 Task: Open a blank worksheet and write heading  Dollar SenseAdd Dates in a column and its values below  '2023-05-01, 2023-05-05, 2023-05-10, 2023-05-15, 2023-05-20, 2023-05-25 & 2023-05-31. 'Add Descriptionsin next column and its values below  Monthly Salary, Grocery Shopping, Dining Out., Utility Bill, Transportation, Entertainment & Miscellaneous. Add Amount in next column and its values below  $2,500, $100, $50, $150, $30, $50 & $20. Add Income/ Expensein next column and its values below  Income, Expenses, Expenses, Expenses, Expenses, Expenses & Expenses. Add Balance in next column and its values below  $2,500, $2,400, $2,350, $2,200, $2,170, $2,120 & $2,100. Save page Budget Analysis Log
Action: Key pressed <Key.shift>Dollar
Screenshot: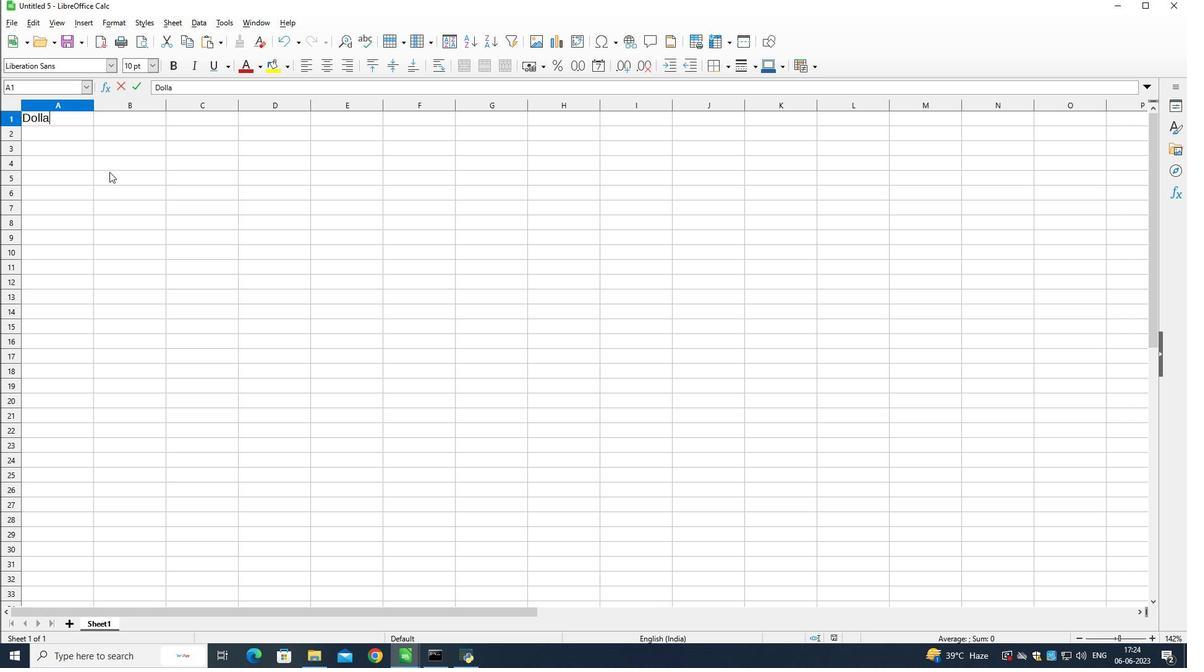 
Action: Mouse moved to (86, 130)
Screenshot: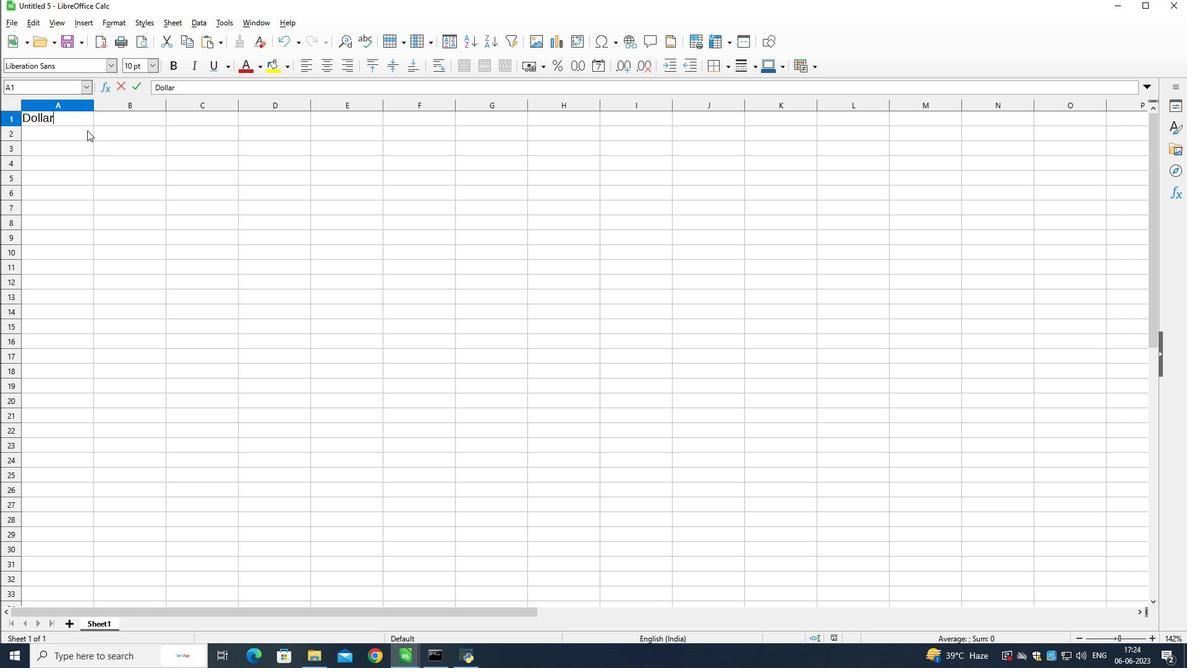 
Action: Mouse pressed left at (86, 130)
Screenshot: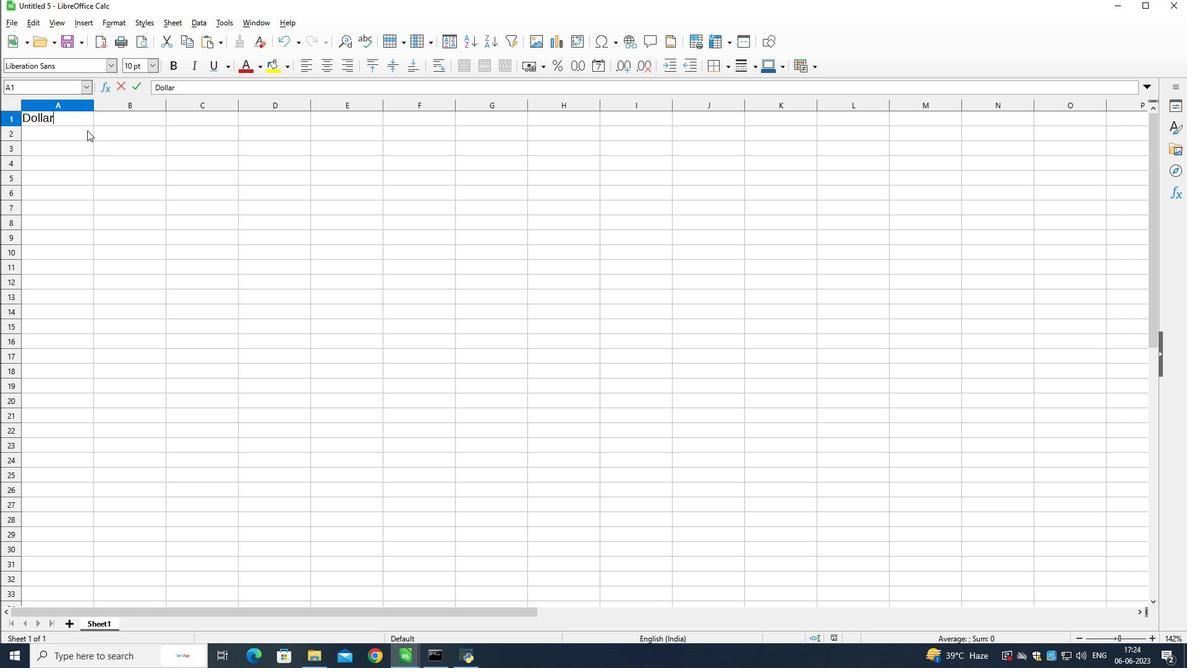 
Action: Mouse pressed right at (86, 130)
Screenshot: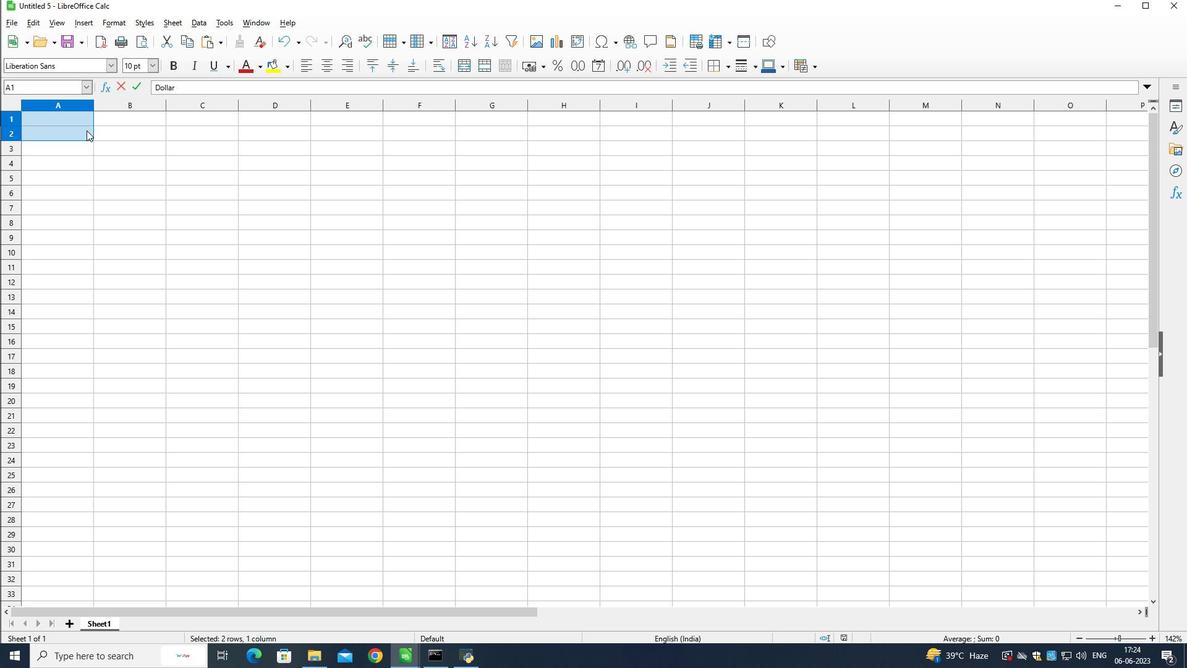 
Action: Mouse moved to (58, 163)
Screenshot: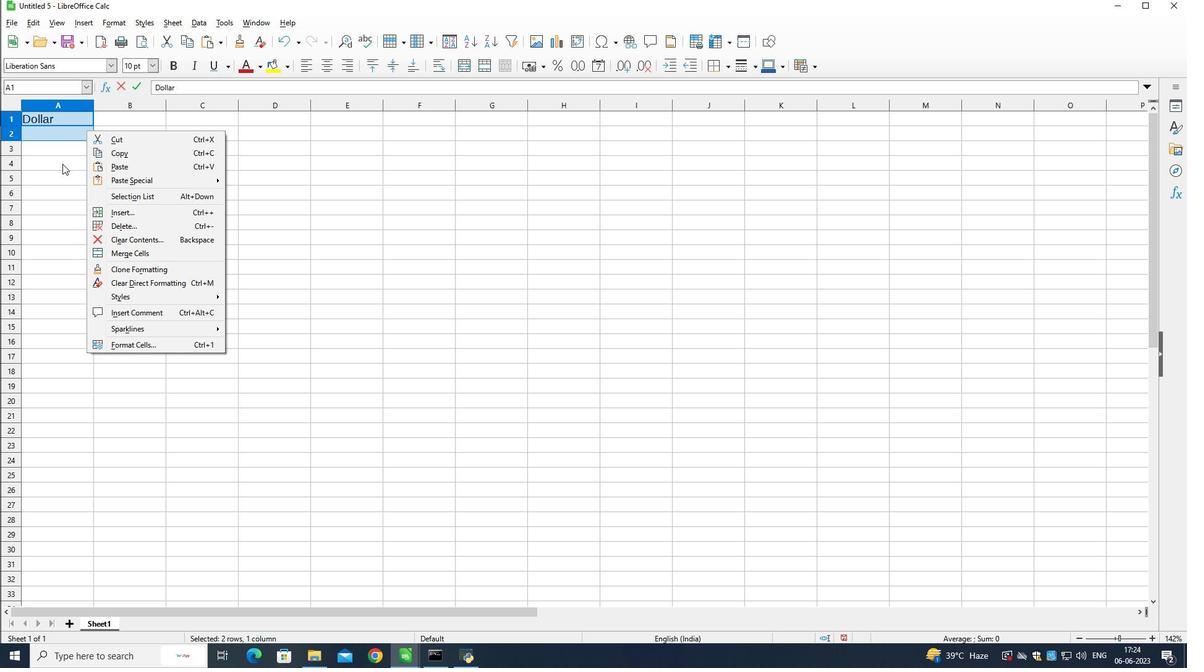 
Action: Mouse pressed right at (58, 163)
Screenshot: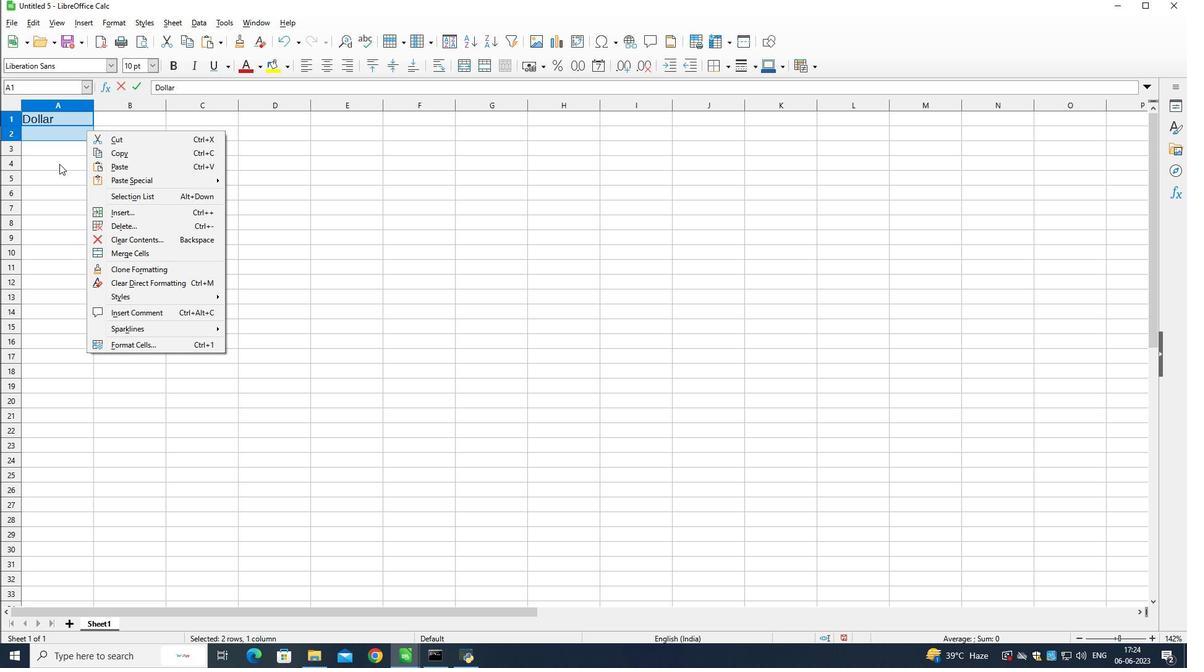 
Action: Mouse moved to (60, 163)
Screenshot: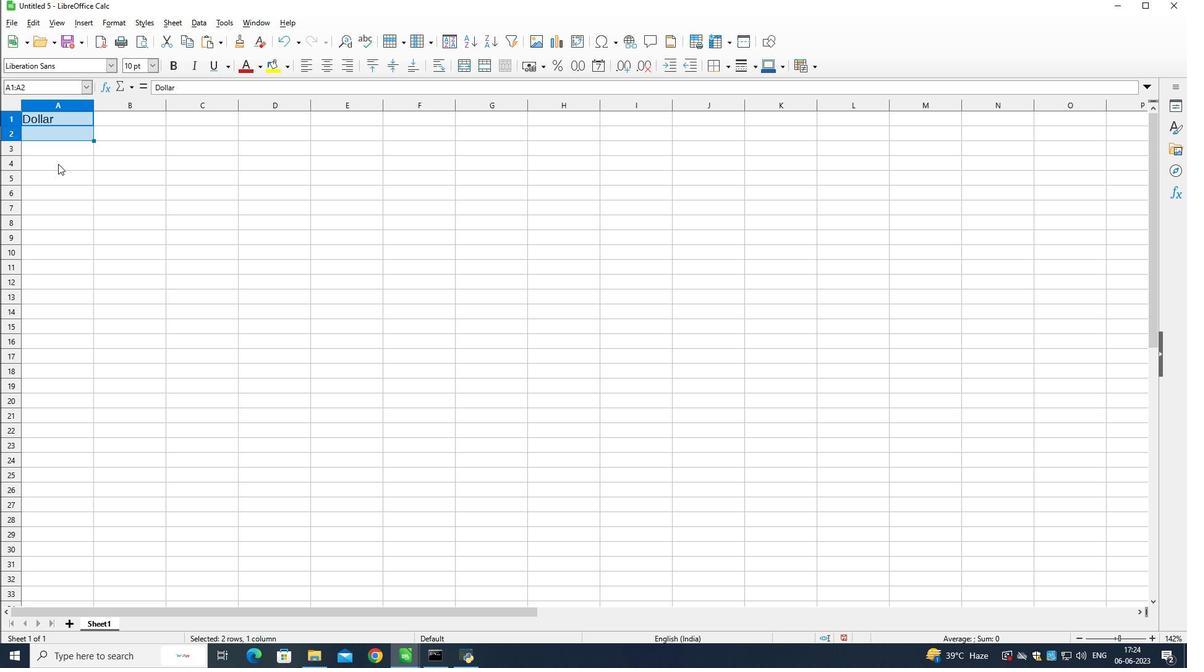 
Action: Mouse pressed left at (60, 163)
Screenshot: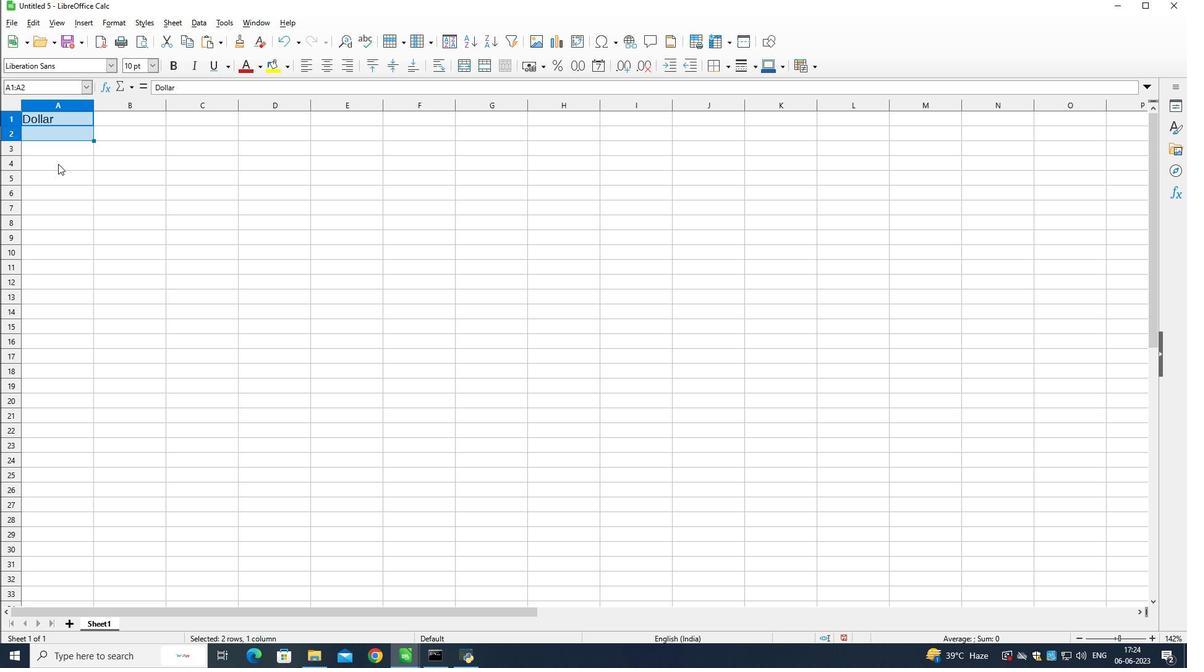 
Action: Mouse moved to (64, 138)
Screenshot: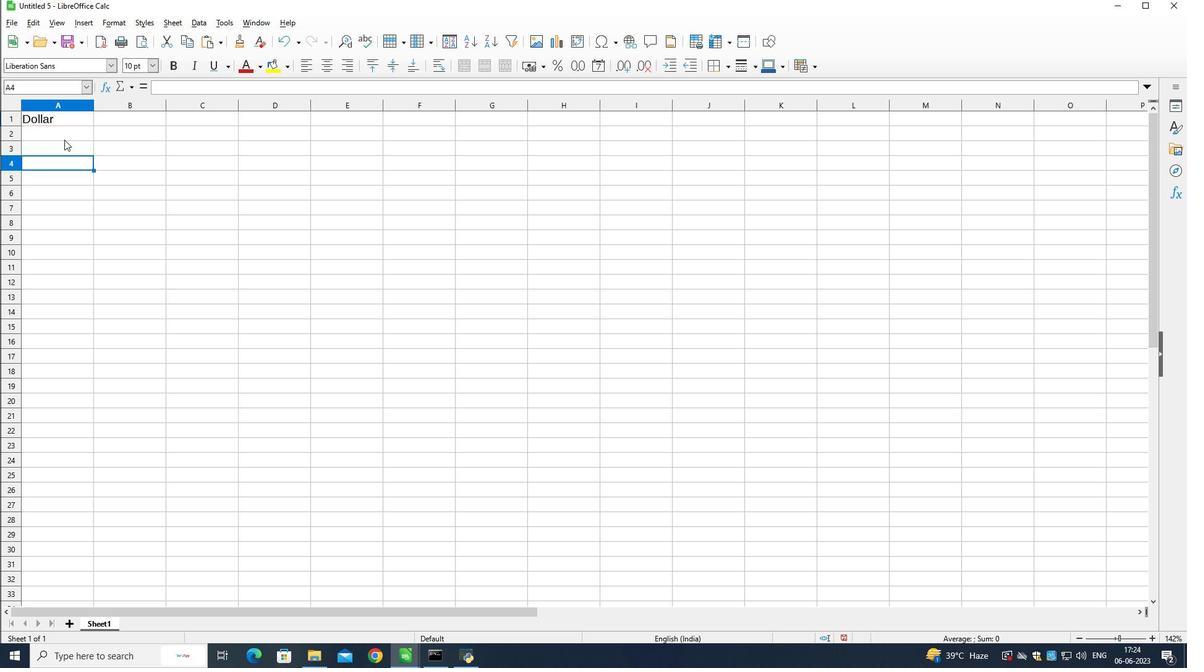 
Action: Mouse pressed left at (64, 138)
Screenshot: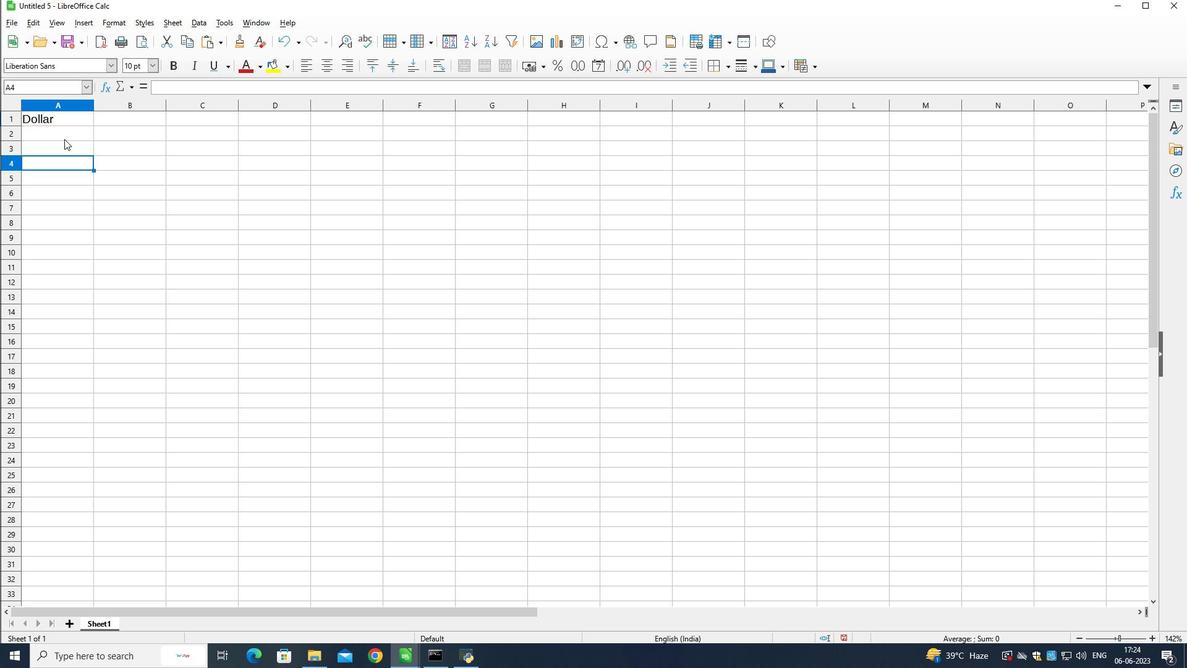 
Action: Mouse moved to (74, 115)
Screenshot: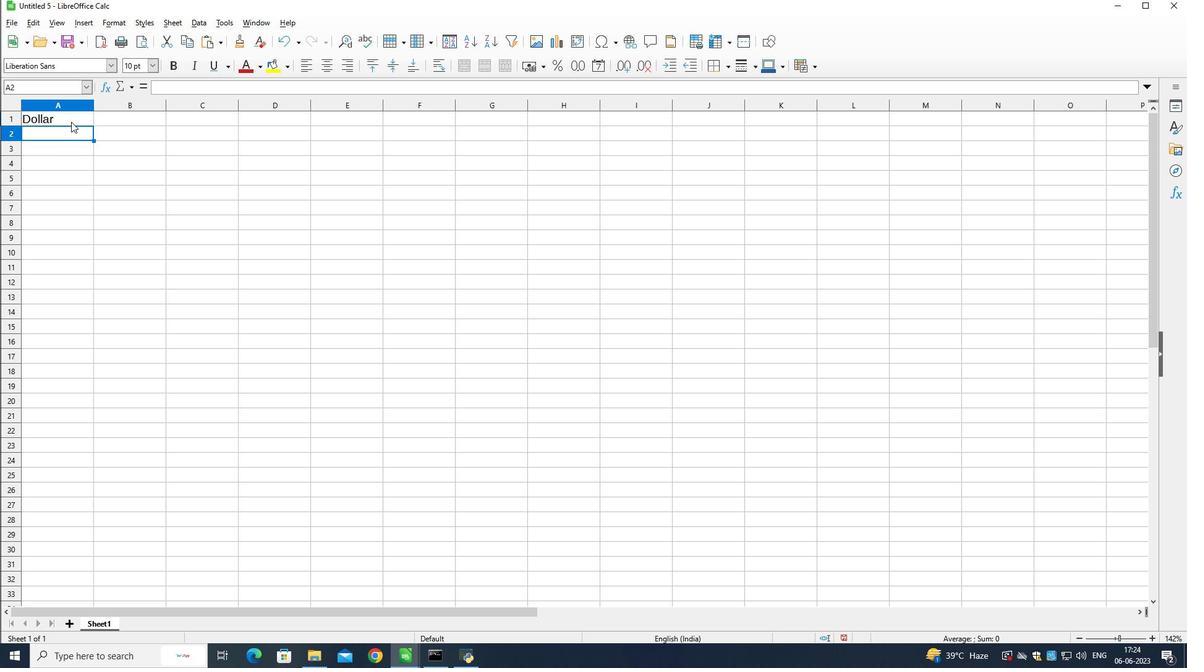 
Action: Mouse pressed left at (74, 115)
Screenshot: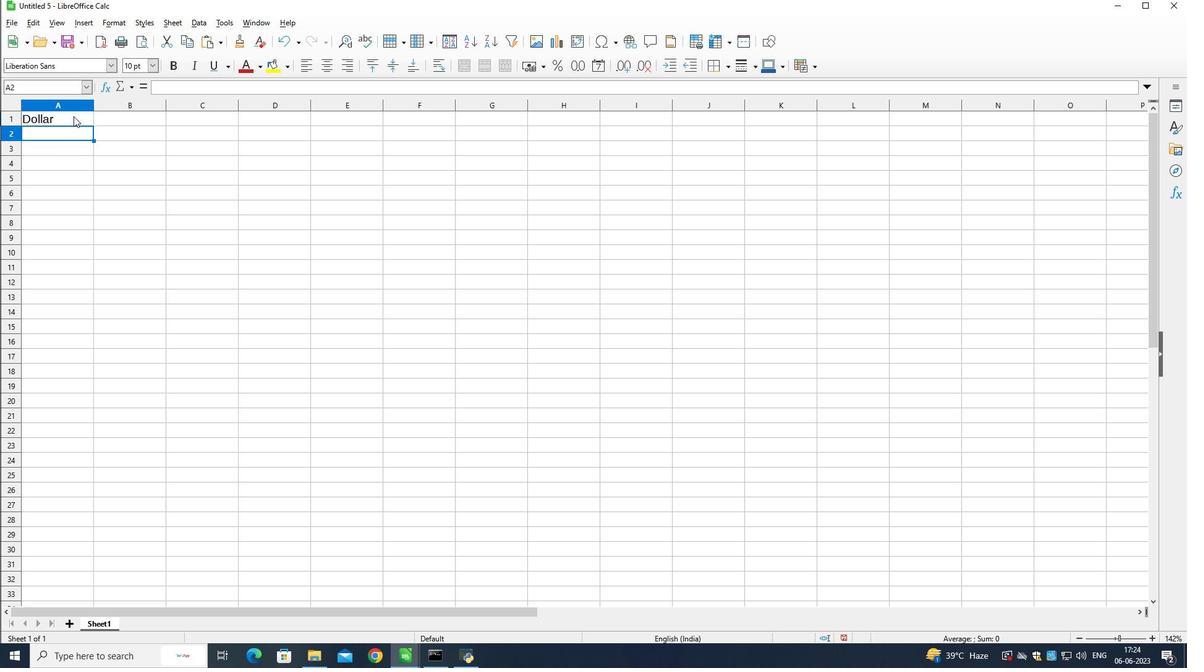 
Action: Mouse moved to (74, 115)
Screenshot: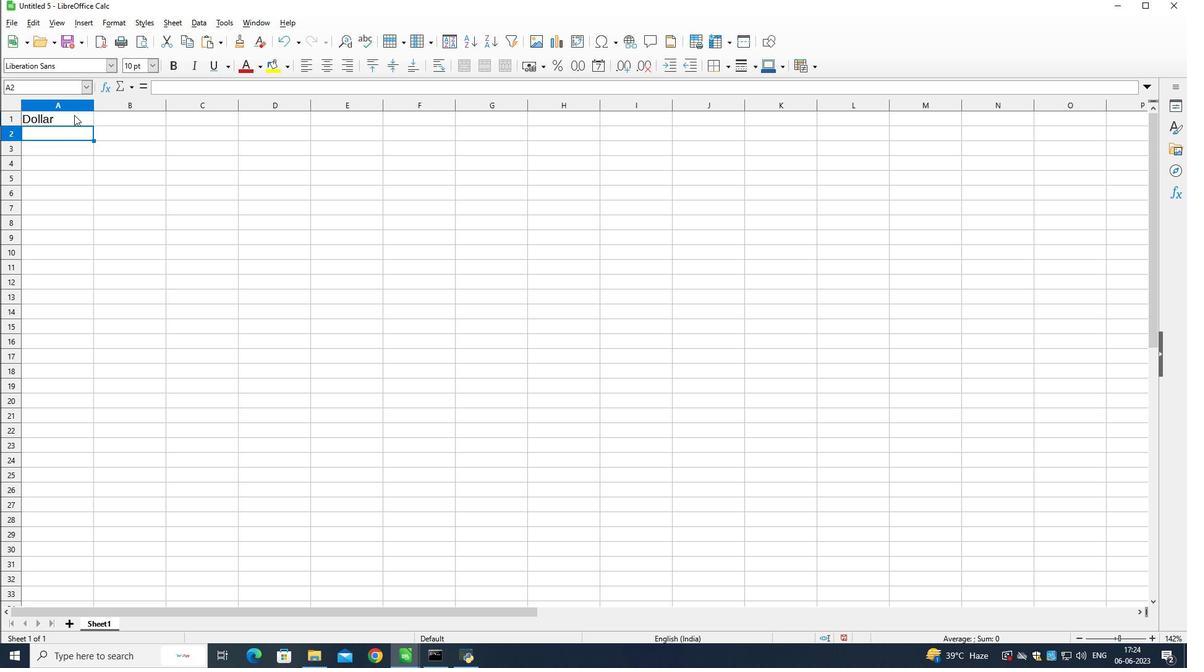 
Action: Mouse pressed left at (74, 115)
Screenshot: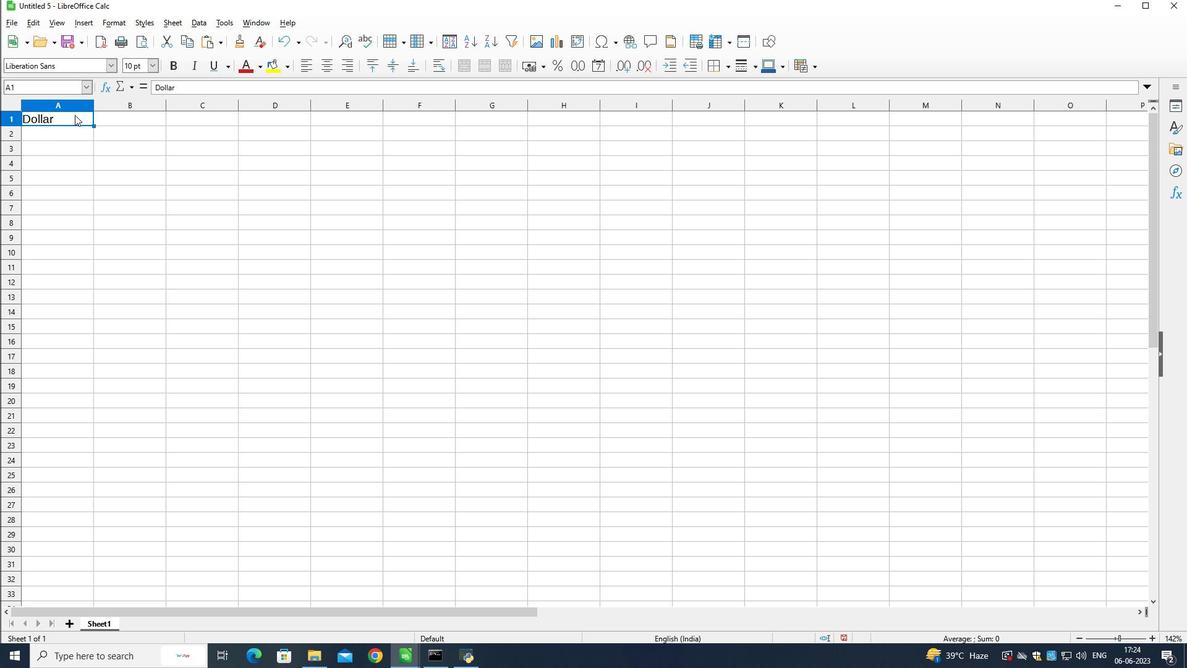 
Action: Mouse pressed left at (74, 115)
Screenshot: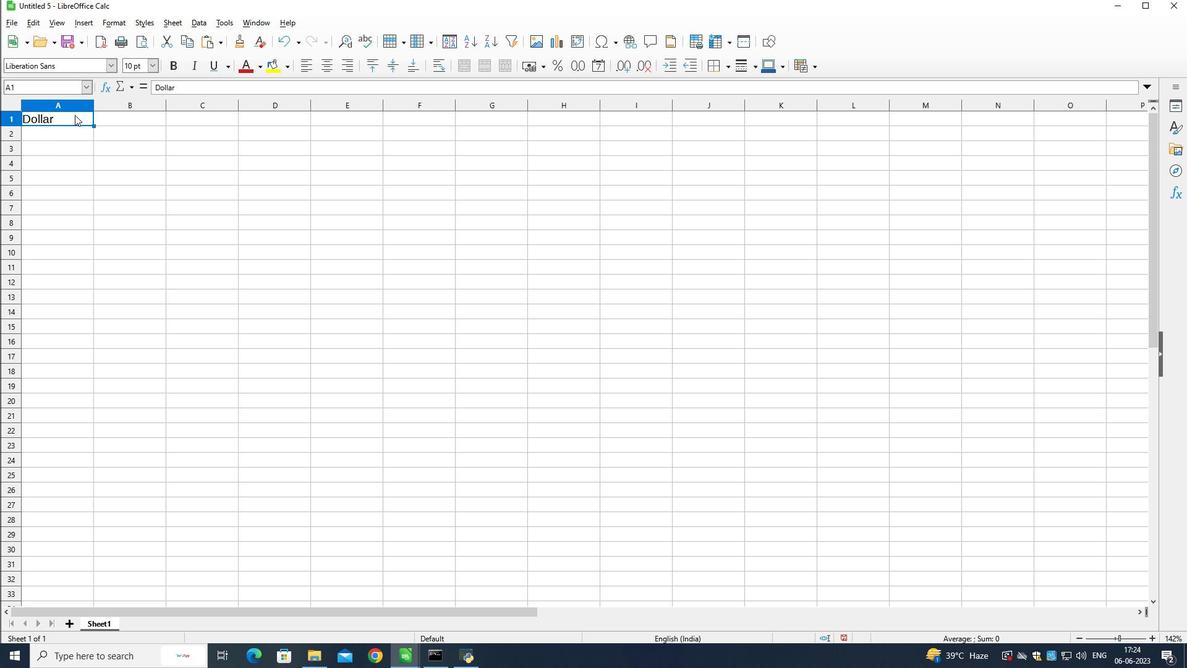 
Action: Mouse pressed left at (74, 115)
Screenshot: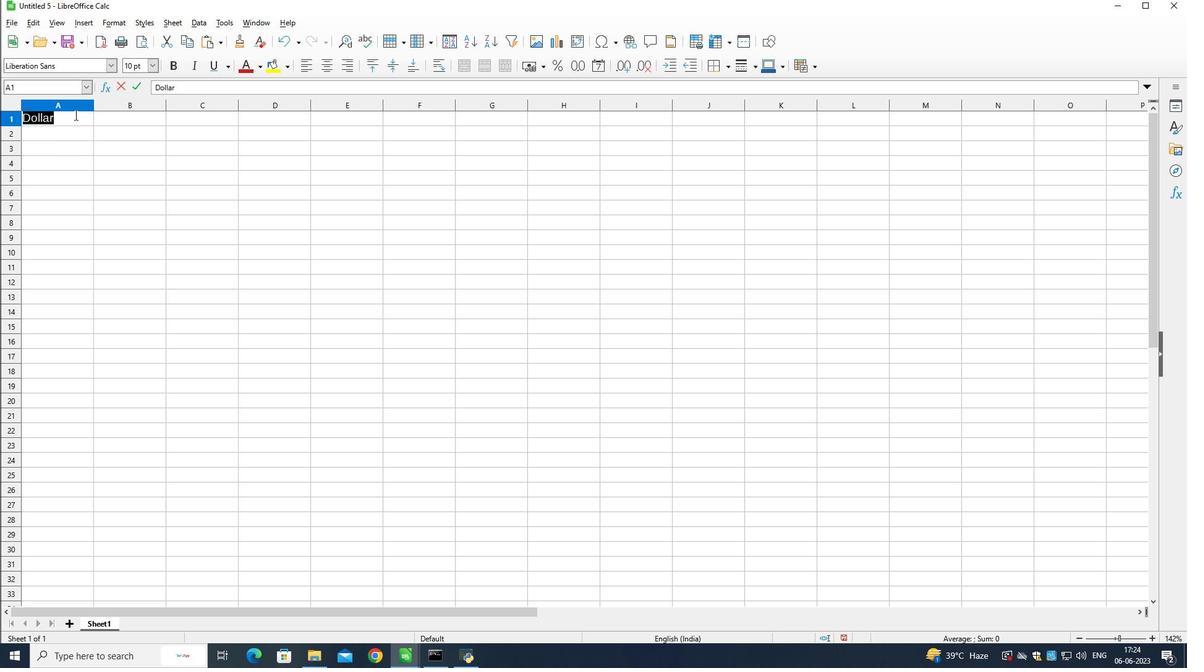 
Action: Mouse moved to (74, 116)
Screenshot: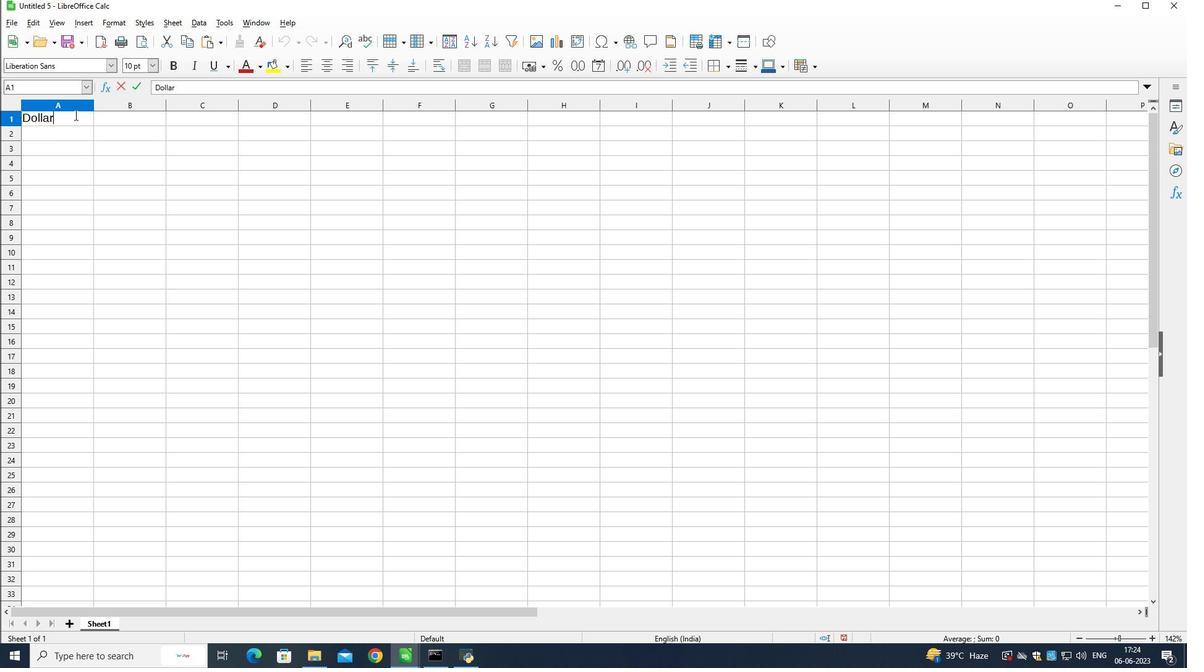 
Action: Key pressed <Key.space><Key.shift>Sense<Key.down>
Screenshot: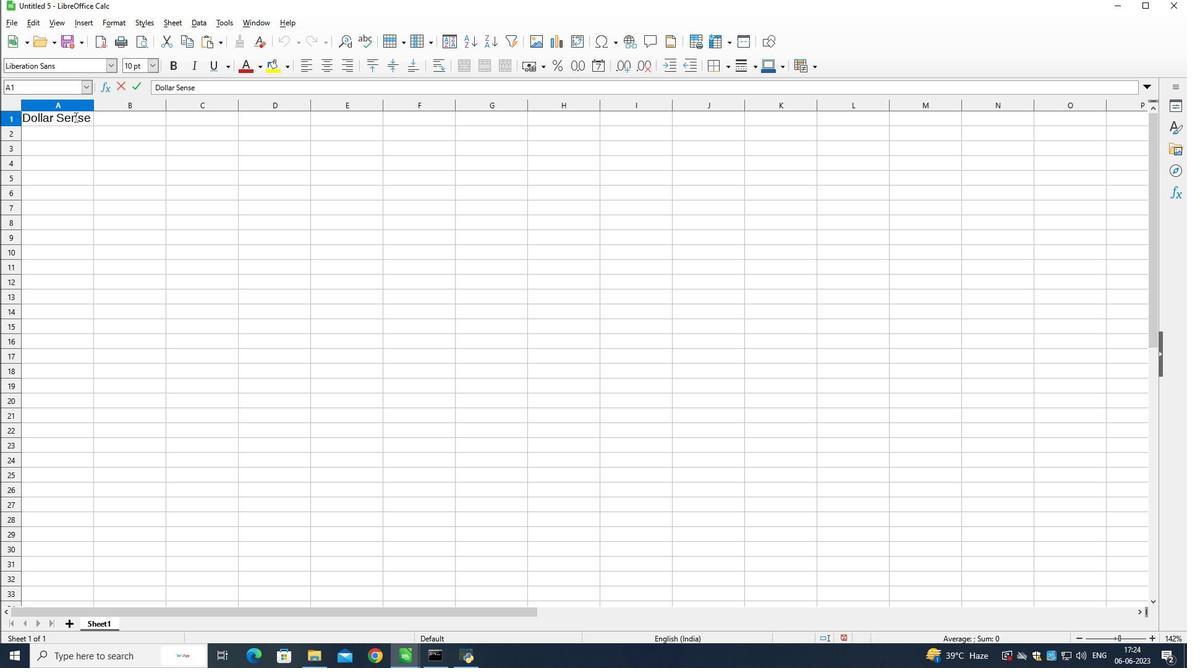 
Action: Mouse moved to (73, 130)
Screenshot: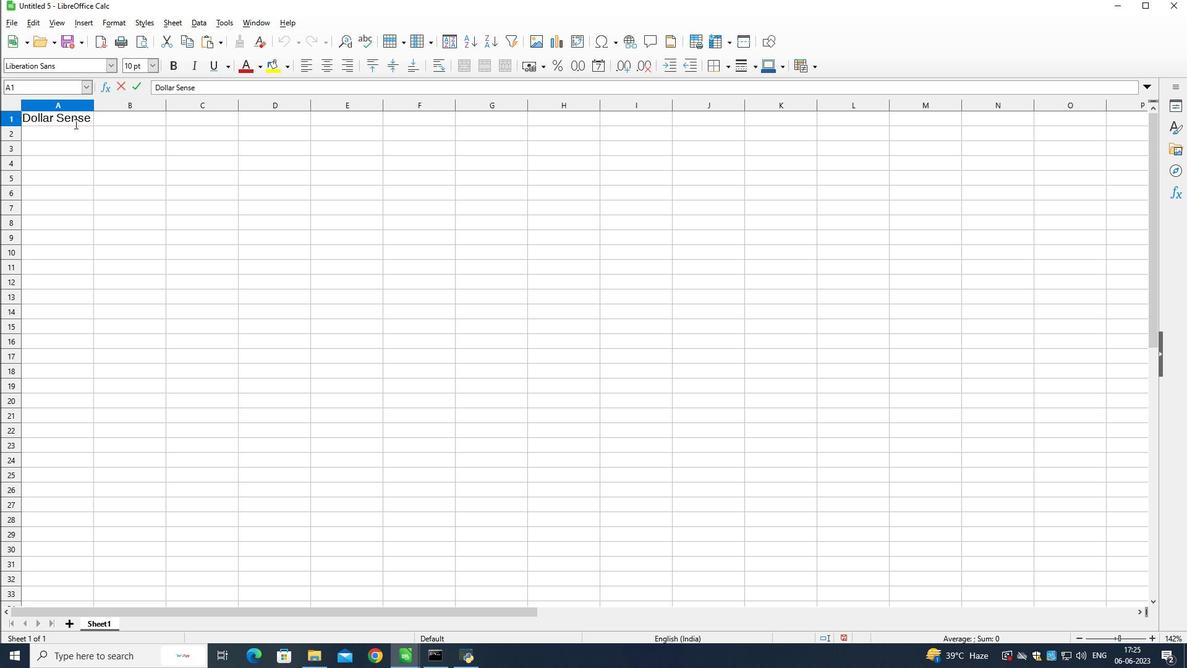 
Action: Mouse pressed left at (73, 130)
Screenshot: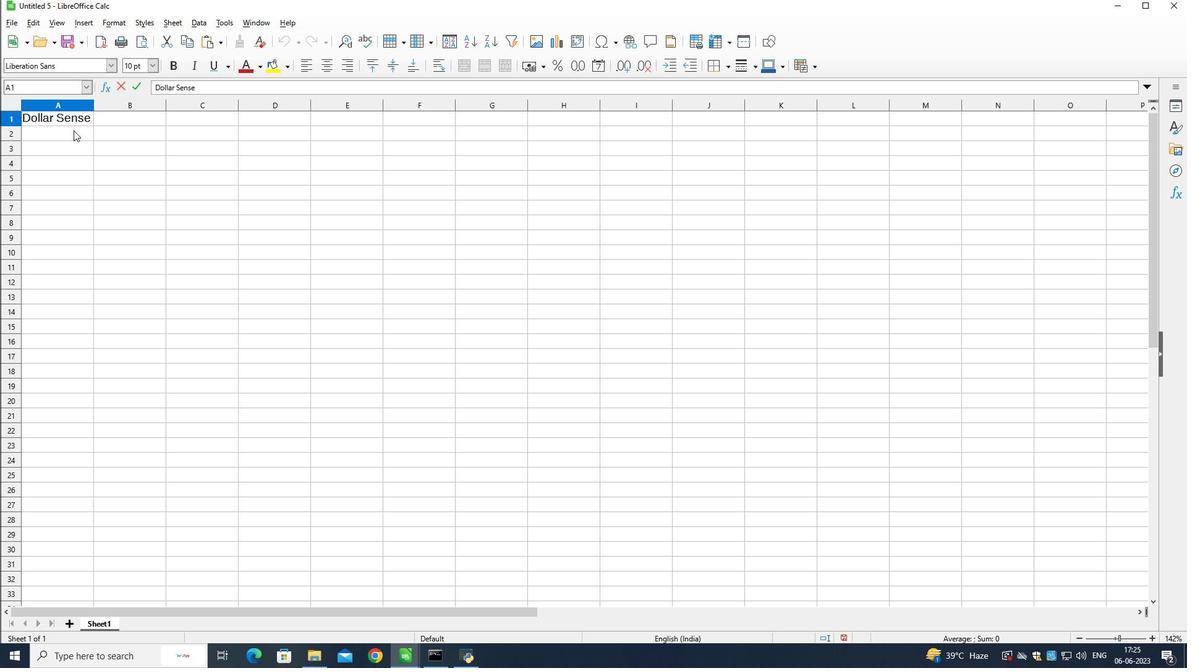 
Action: Key pressed <Key.shift>Date0
Screenshot: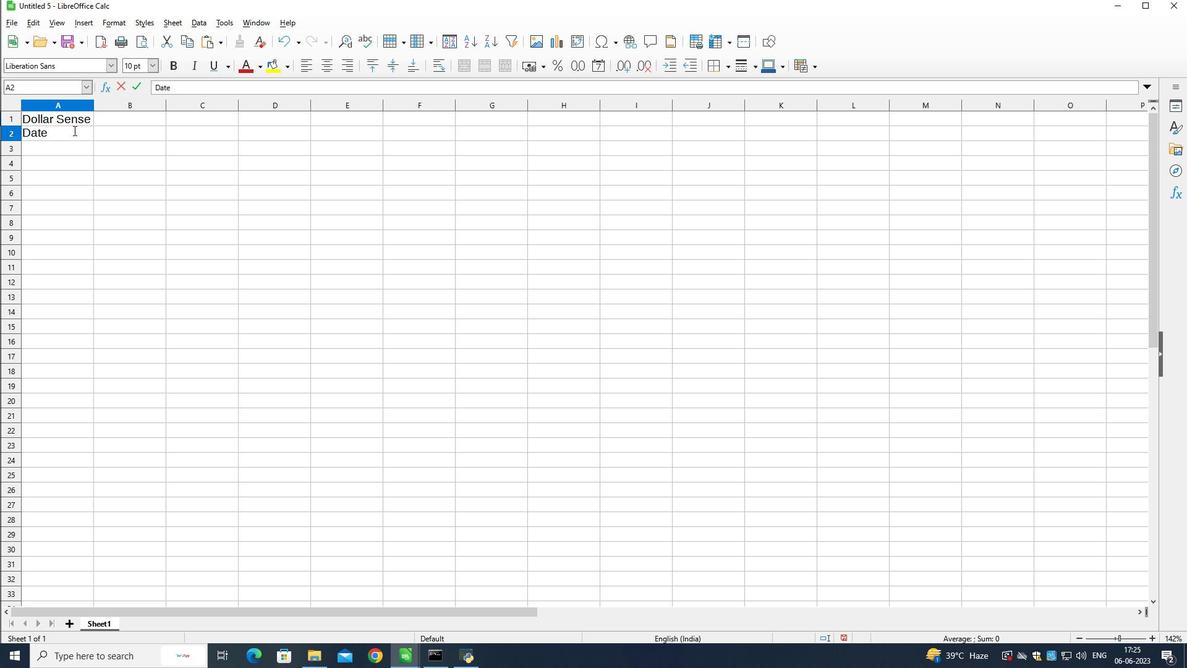 
Action: Mouse moved to (75, 130)
Screenshot: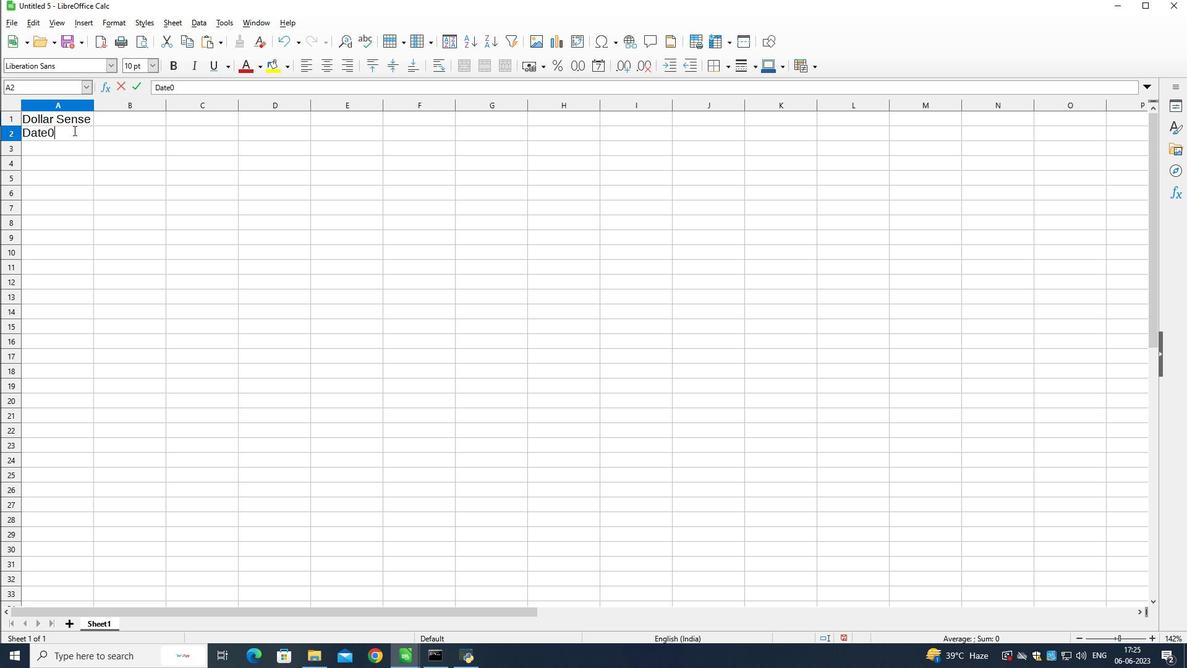 
Action: Key pressed <Key.backspace><Key.down>
Screenshot: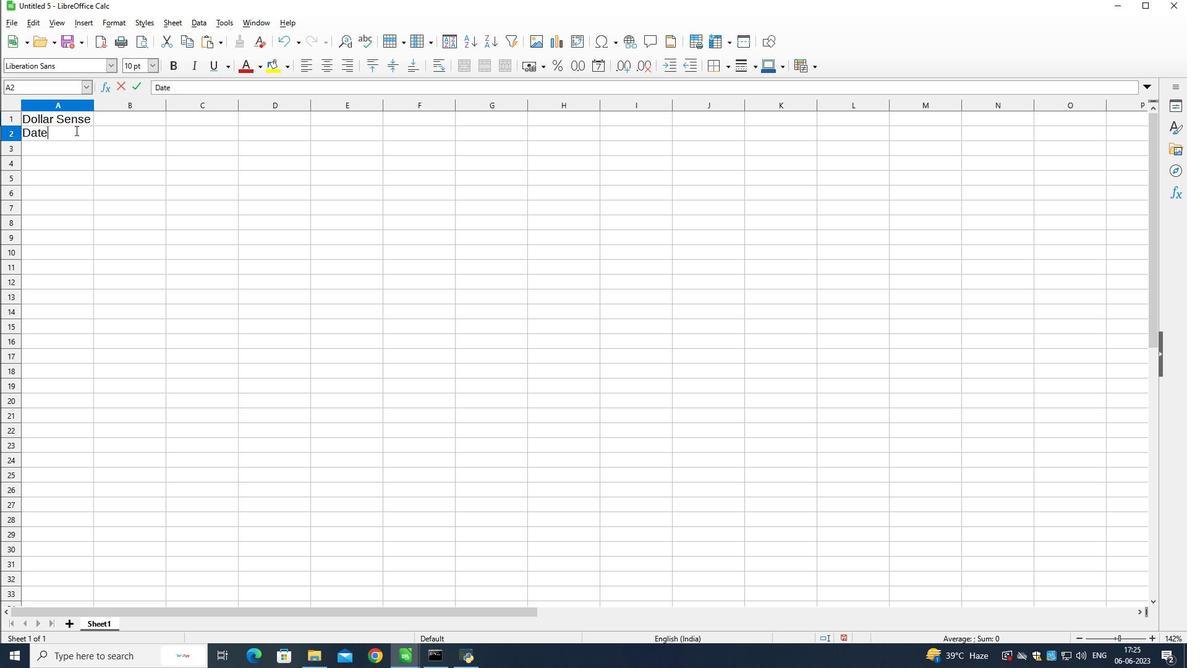 
Action: Mouse moved to (1090, 134)
Screenshot: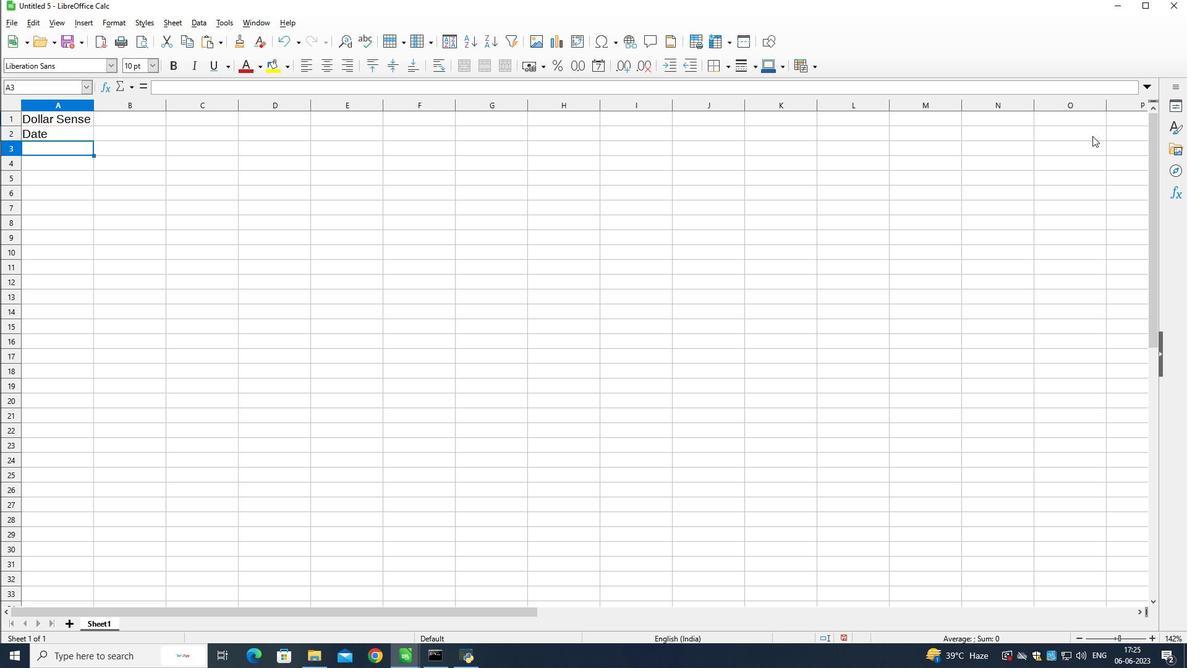 
Action: Key pressed 2023-05-01<Key.down>2023-05-05<Key.down>2023-05-10<Key.down>2023-05-15<Key.down>2023-05-15<Key.down>2023-05020<Key.down>2023-05-20<Key.backspace>5<Key.down>
Screenshot: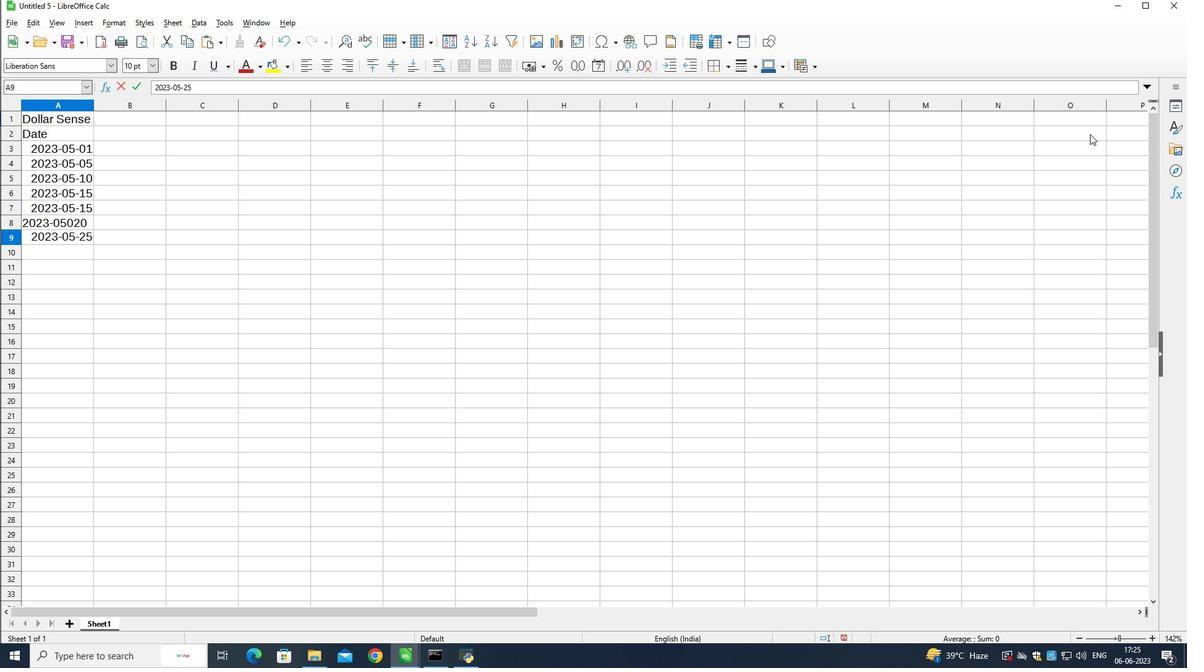
Action: Mouse moved to (1122, 121)
Screenshot: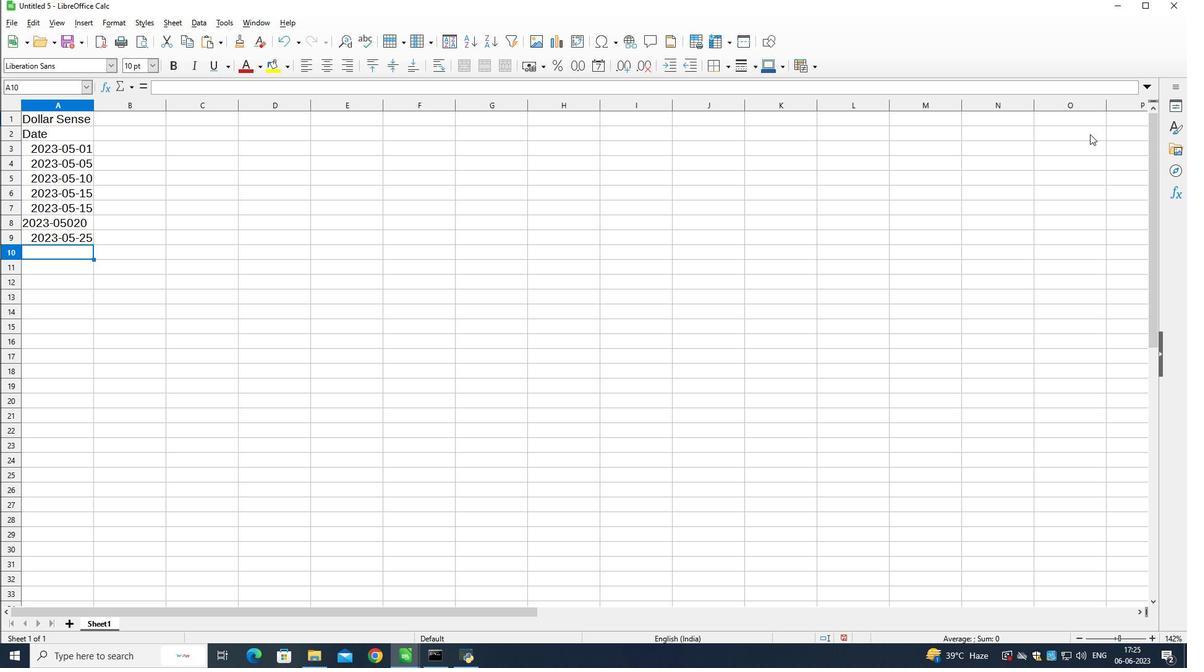 
Action: Key pressed 2023-05-31
Screenshot: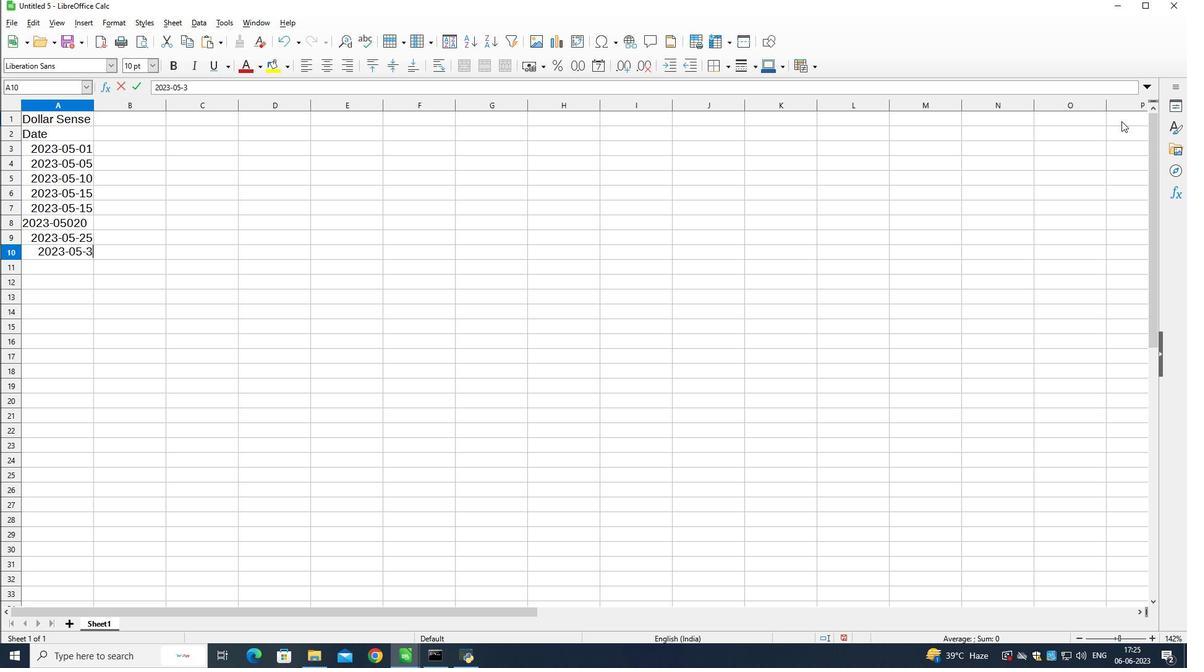 
Action: Mouse moved to (71, 220)
Screenshot: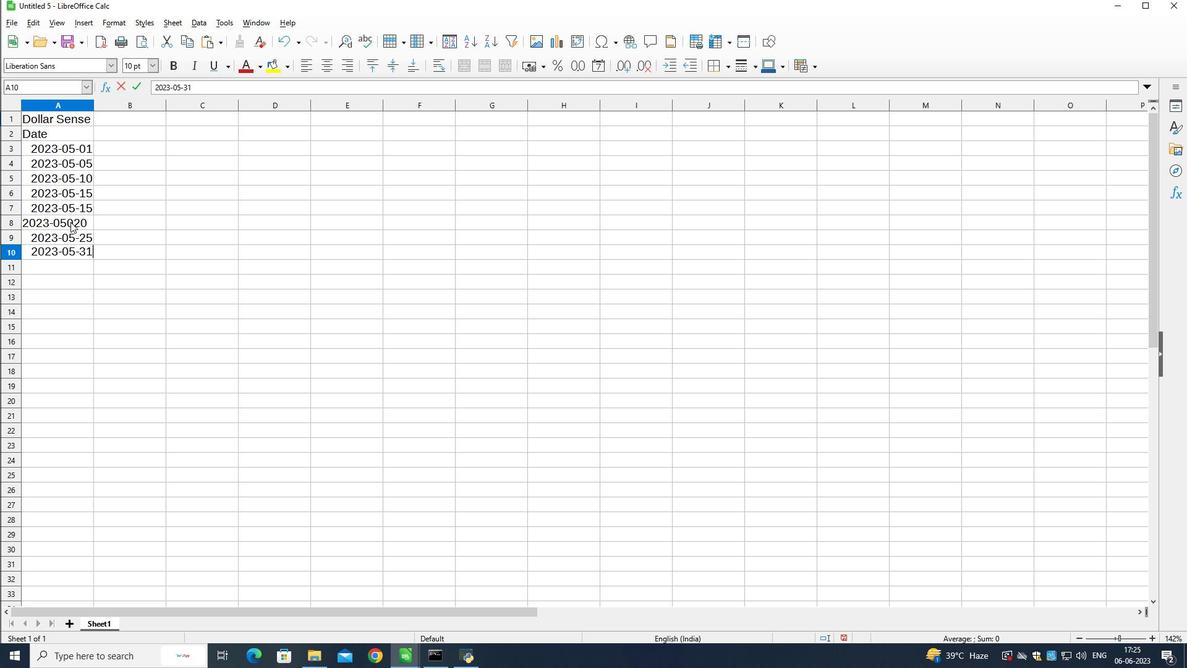 
Action: Mouse pressed left at (71, 220)
Screenshot: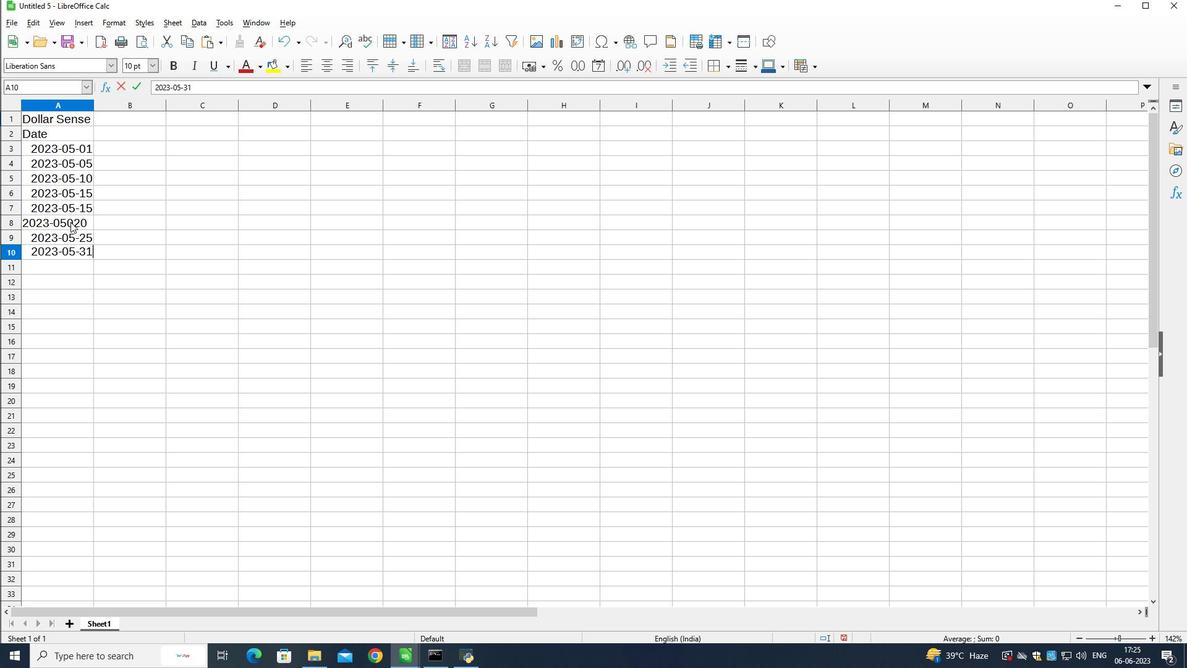
Action: Mouse moved to (72, 220)
Screenshot: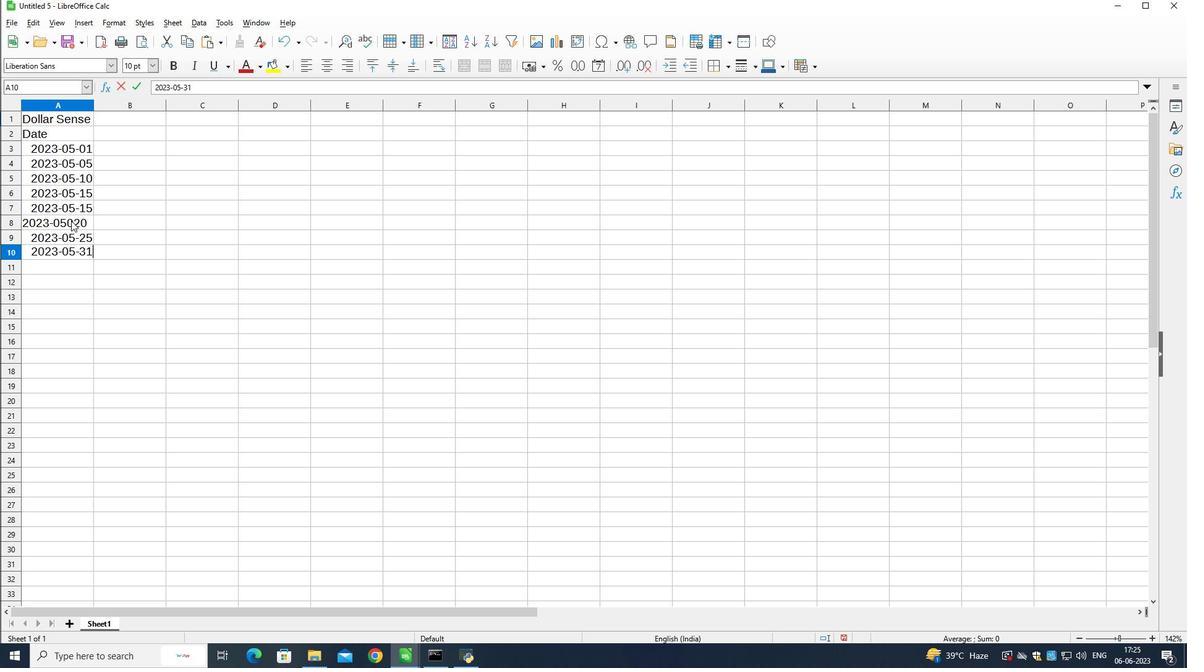 
Action: Mouse pressed left at (72, 220)
Screenshot: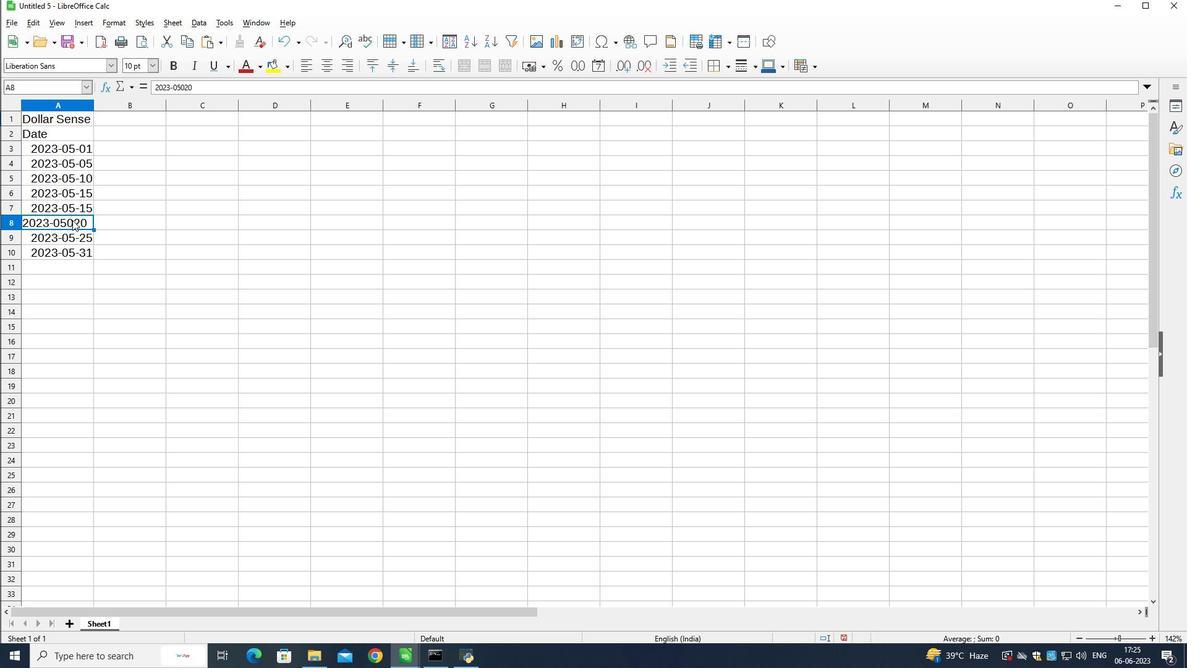 
Action: Mouse pressed left at (72, 220)
Screenshot: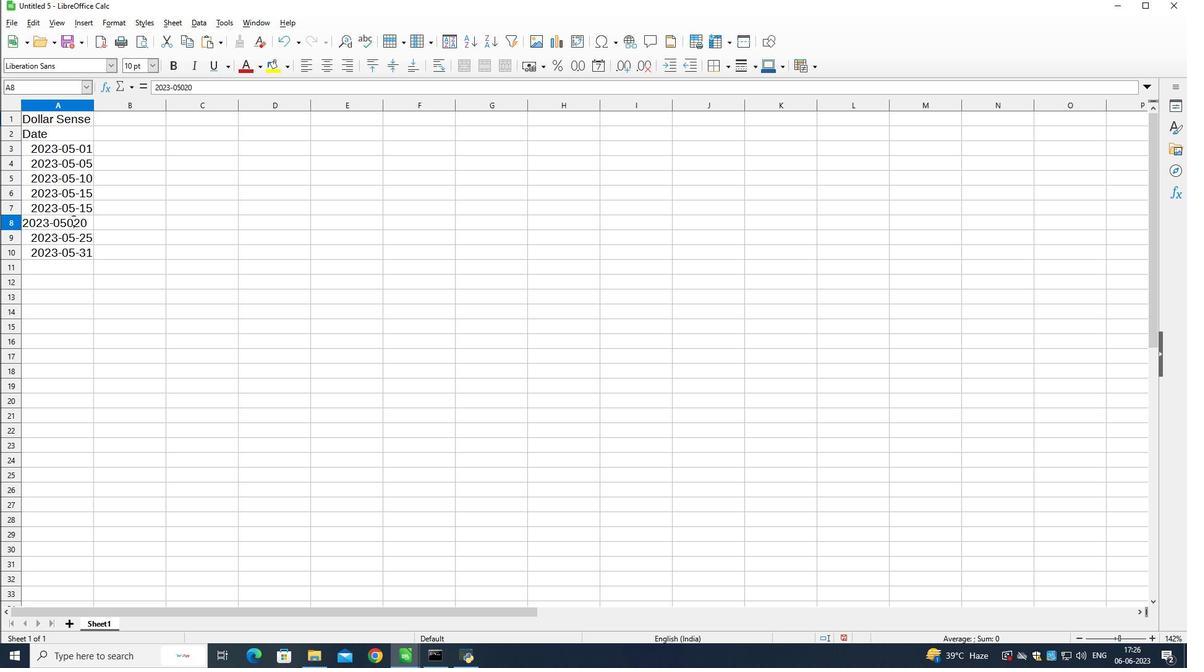 
Action: Mouse moved to (72, 218)
Screenshot: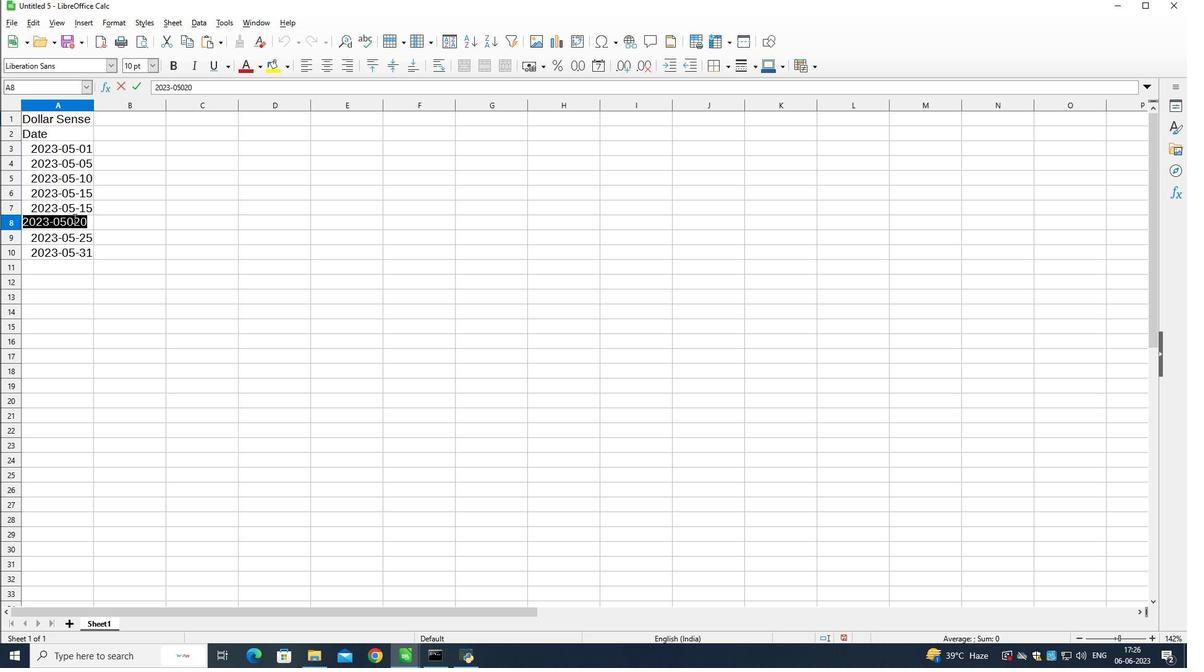 
Action: Mouse pressed left at (72, 218)
Screenshot: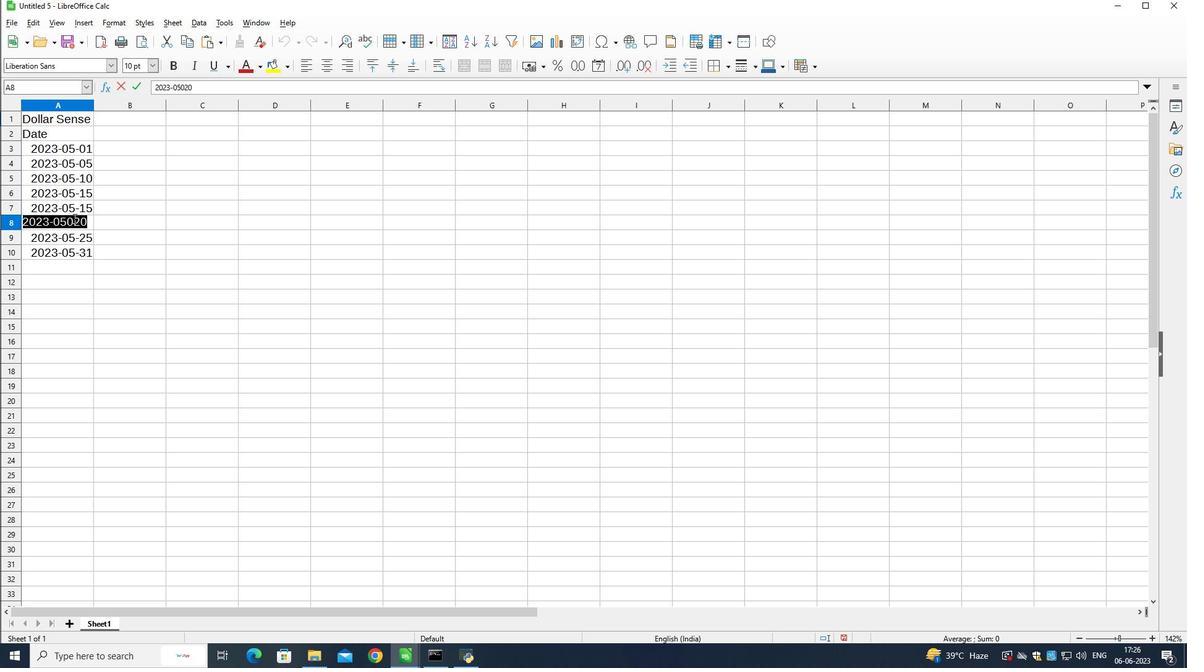 
Action: Mouse moved to (87, 227)
Screenshot: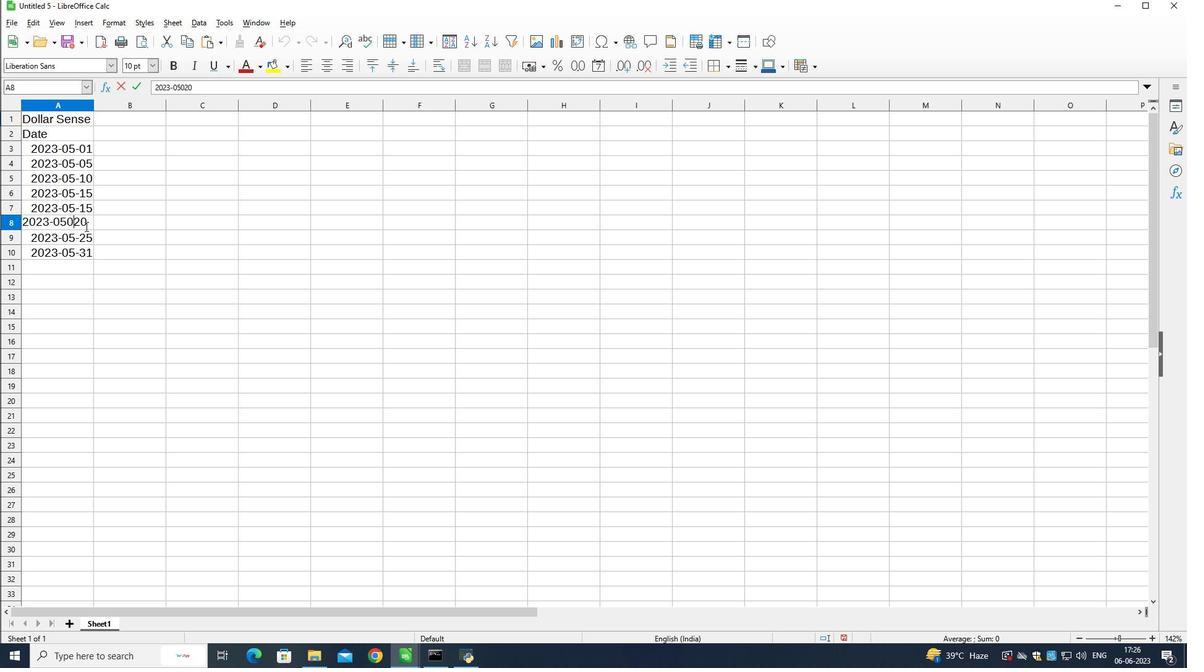
Action: Key pressed <Key.backspace>-
Screenshot: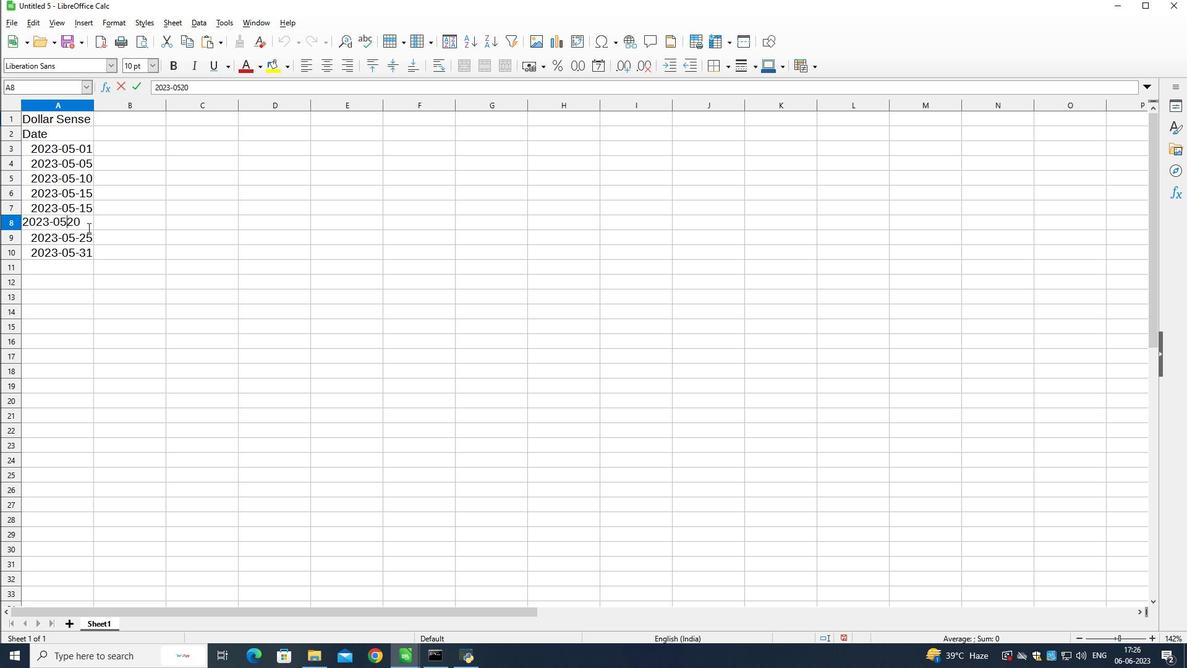 
Action: Mouse moved to (76, 236)
Screenshot: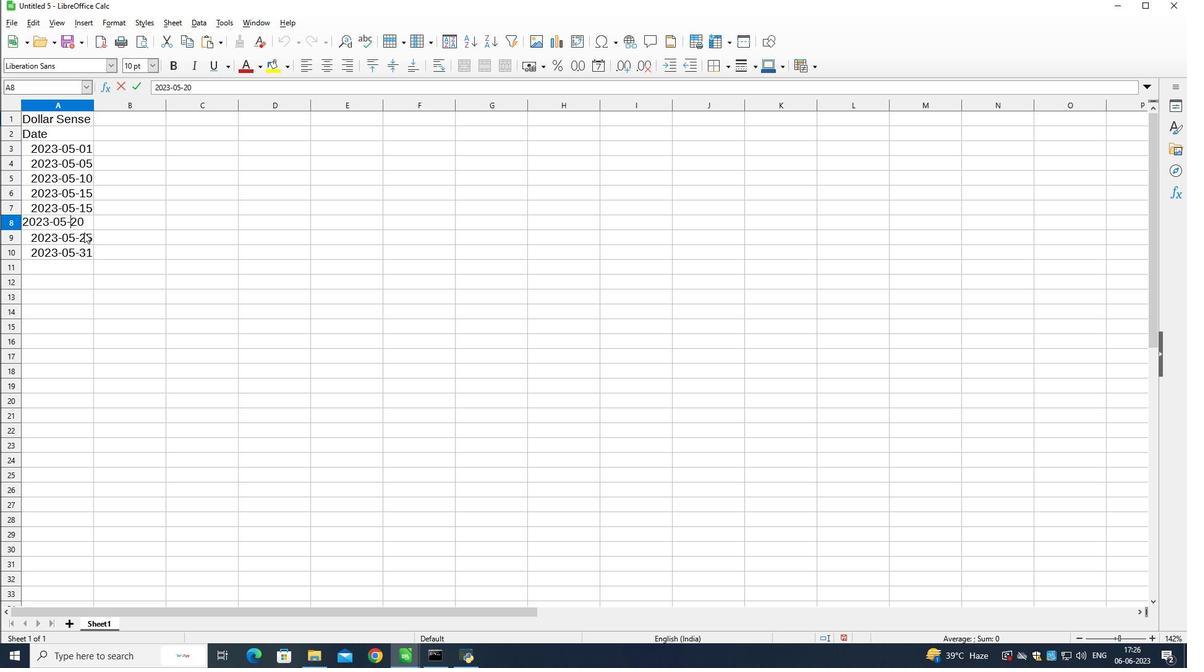 
Action: Mouse pressed left at (76, 236)
Screenshot: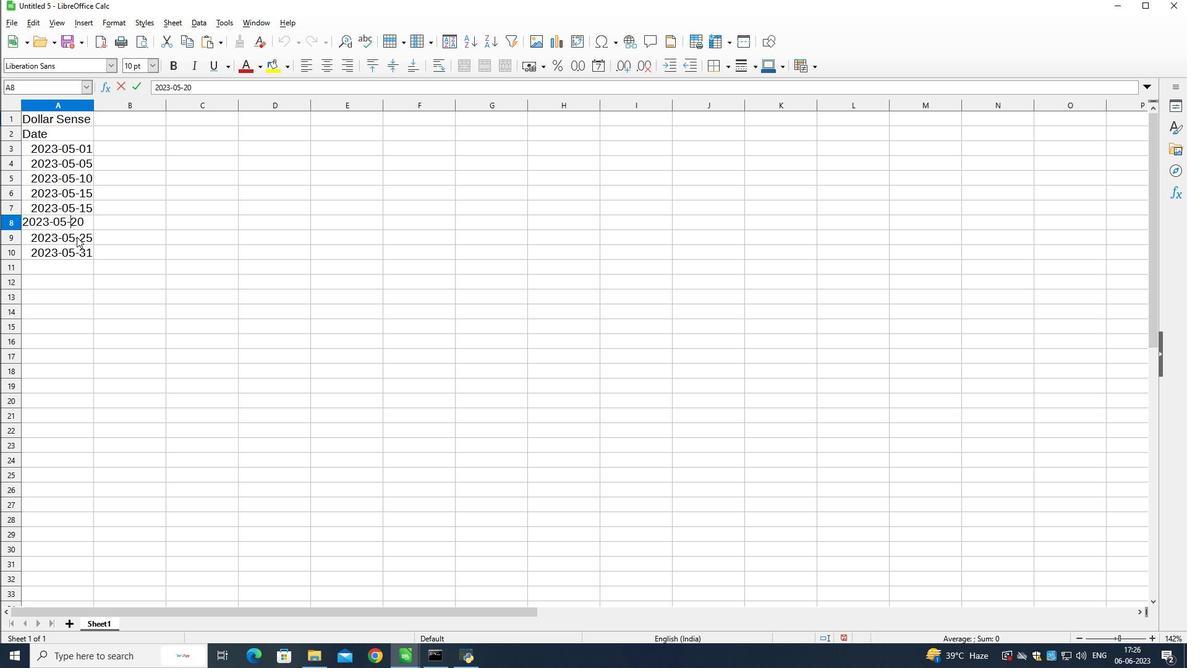 
Action: Mouse moved to (124, 133)
Screenshot: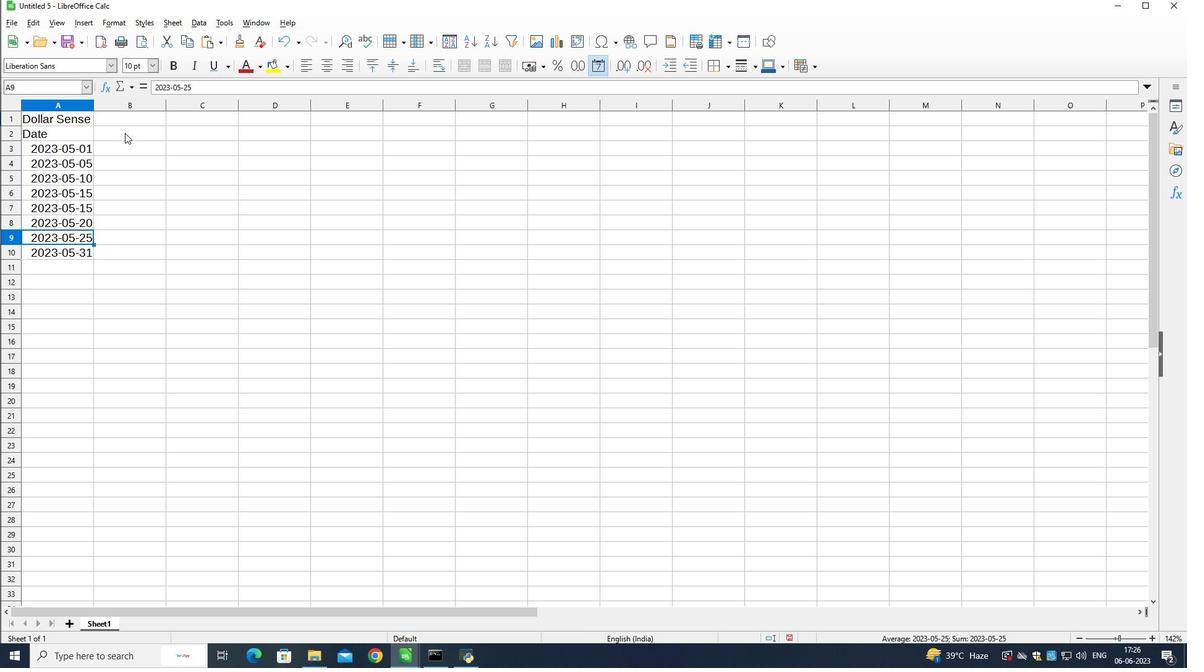 
Action: Mouse pressed left at (124, 133)
Screenshot: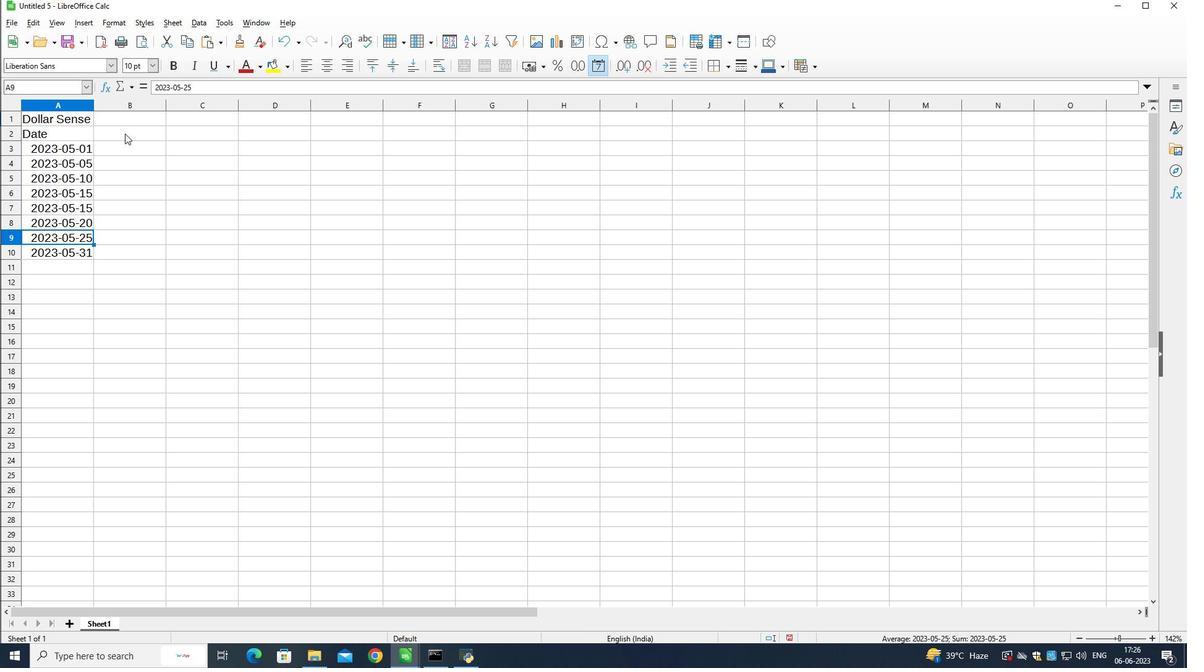 
Action: Key pressed <Key.shift>Description<Key.down>
Screenshot: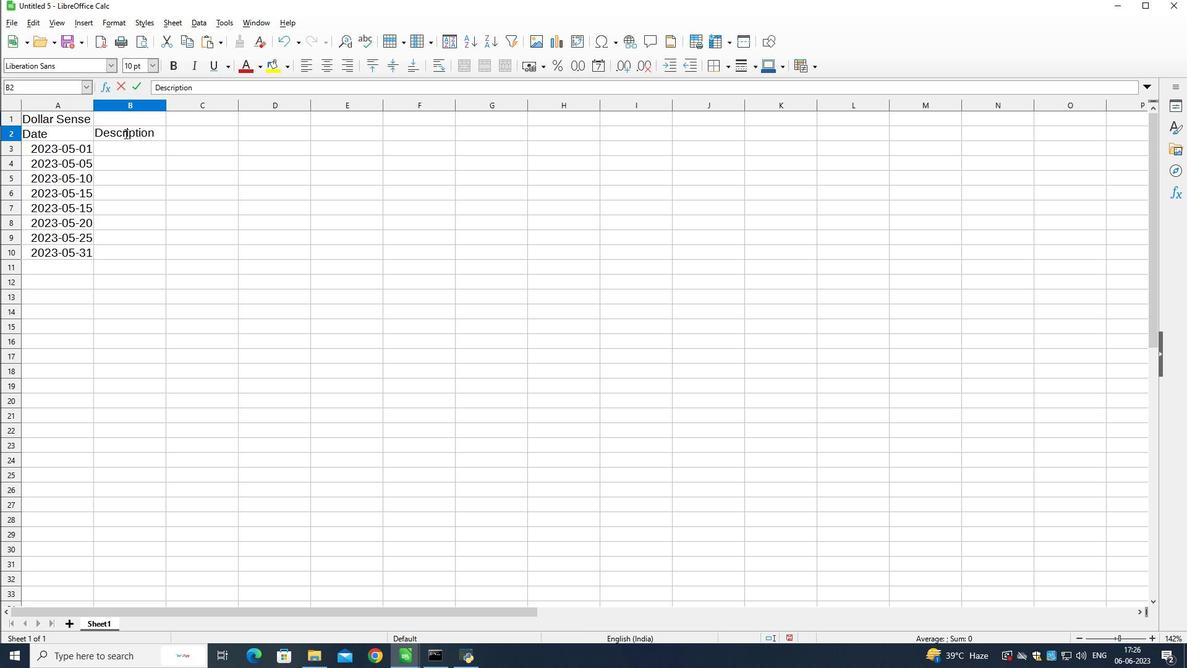 
Action: Mouse moved to (379, 138)
Screenshot: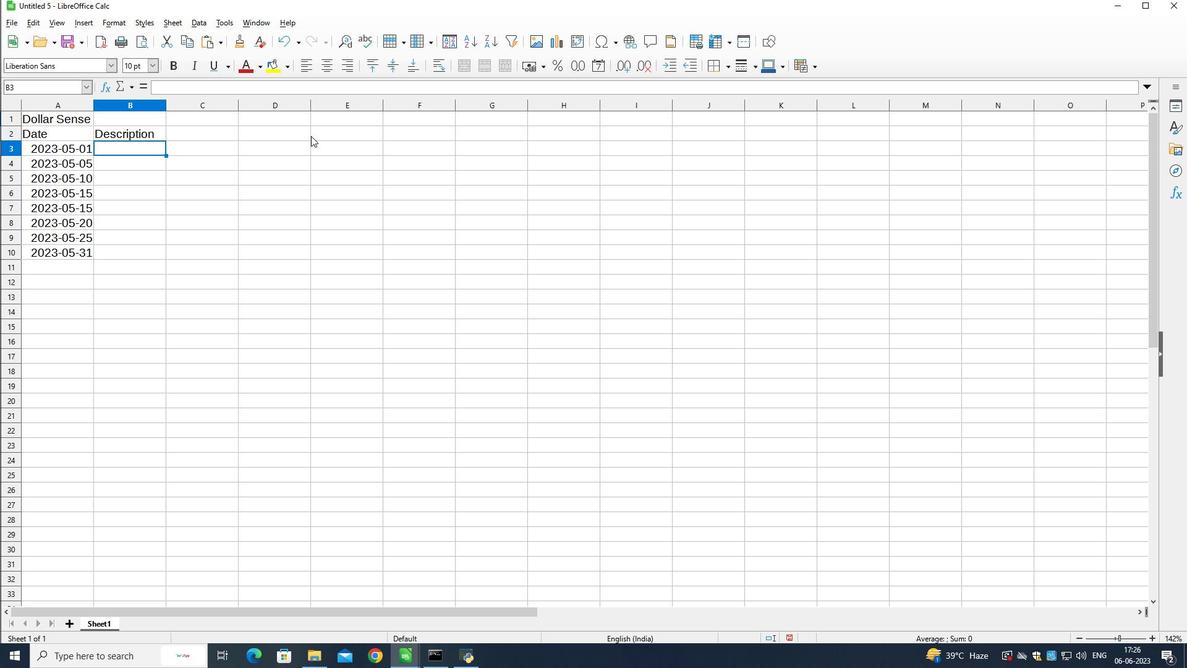 
Action: Key pressed <Key.shift>Monthly<Key.space><Key.shift><Key.shift><Key.shift><Key.shift><Key.shift><Key.shift><Key.shift><Key.shift><Key.shift><Key.shift>Salary<Key.down><Key.shift><Key.shift><Key.shift>Grocery<Key.space><Key.shift><Key.shift><Key.shift><Key.shift><Key.shift><Key.shift>Shopping<Key.down><Key.shift>Dining<Key.space><Key.shift>Out<Key.down><Key.shift><Key.shift><Key.shift><Key.shift><Key.shift><Key.shift><Key.shift><Key.shift><Key.shift>Utility<Key.space><Key.shift>Bill<Key.down><Key.shift>Transportation<Key.down><Key.shift><Key.shift>Entertainment<Key.down><Key.shift><Key.shift><Key.shift><Key.shift><Key.shift><Key.shift>Miscellaneous
Screenshot: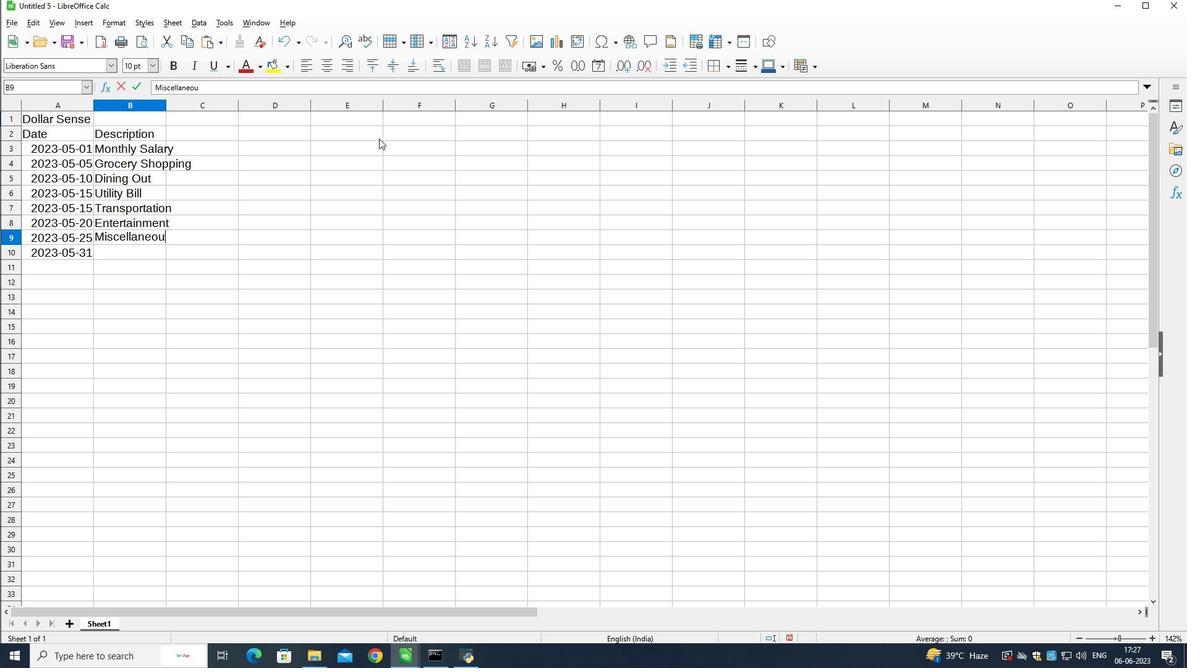 
Action: Mouse moved to (136, 150)
Screenshot: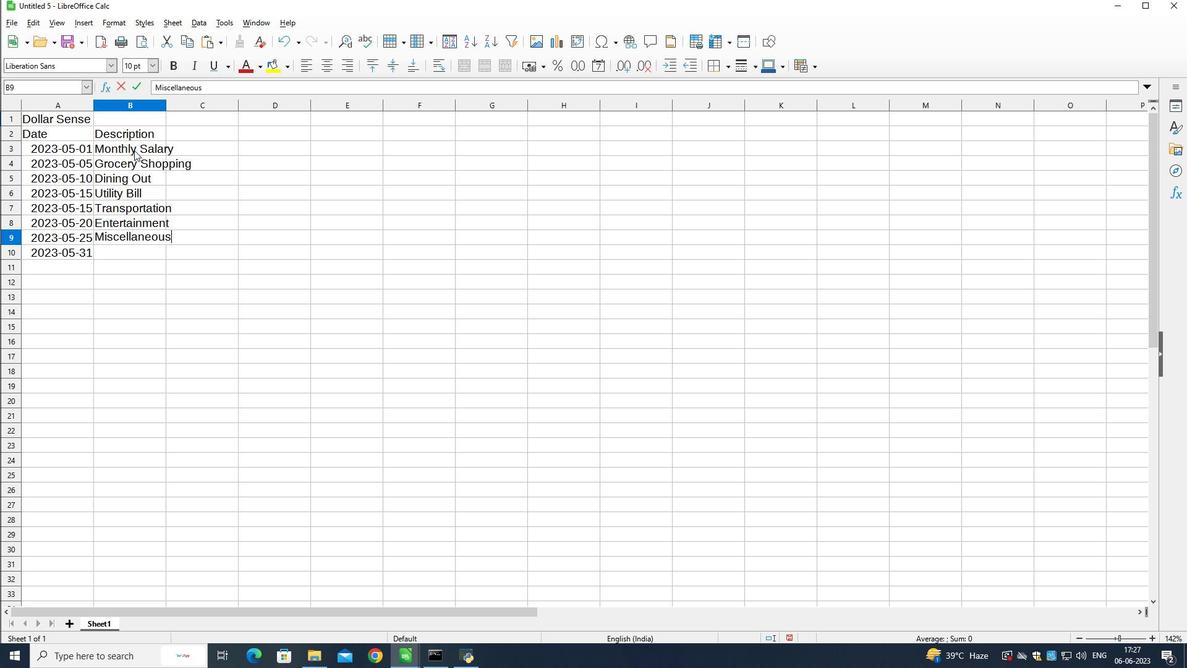 
Action: Mouse pressed left at (136, 150)
Screenshot: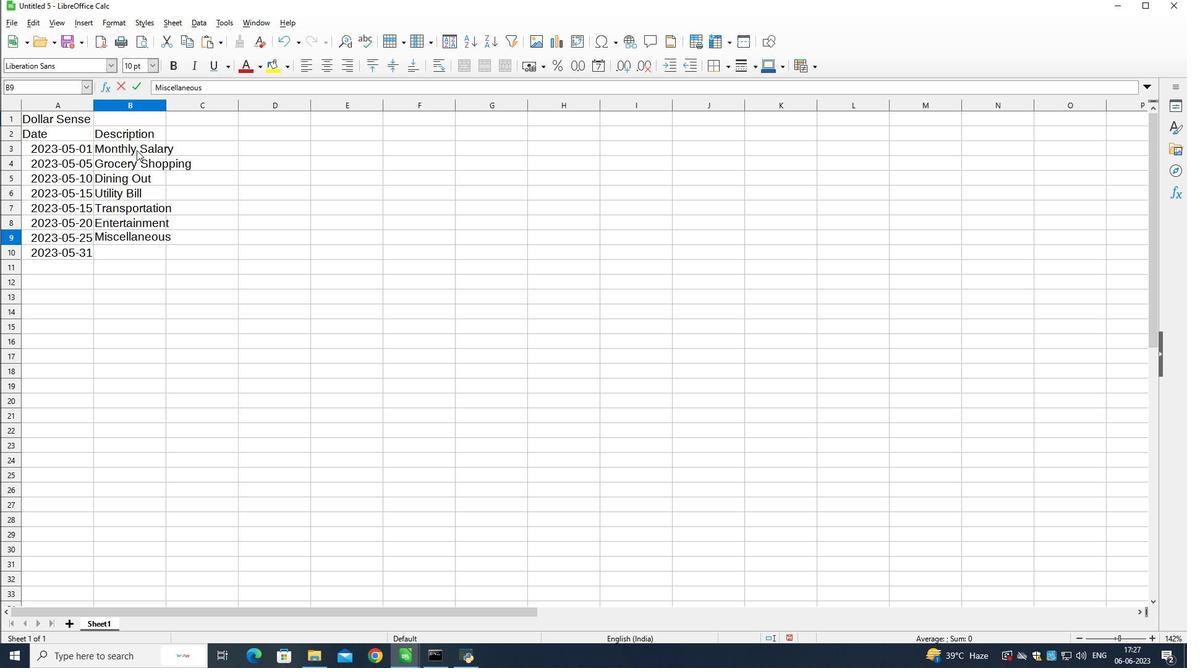 
Action: Mouse moved to (196, 136)
Screenshot: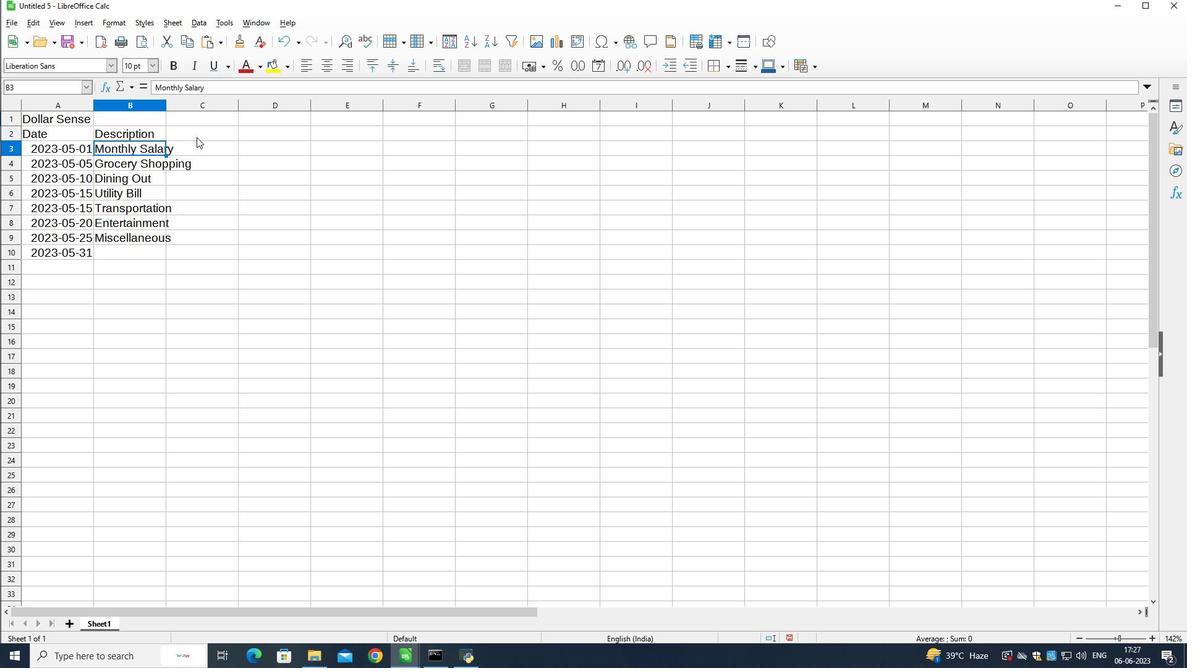 
Action: Mouse pressed left at (196, 136)
Screenshot: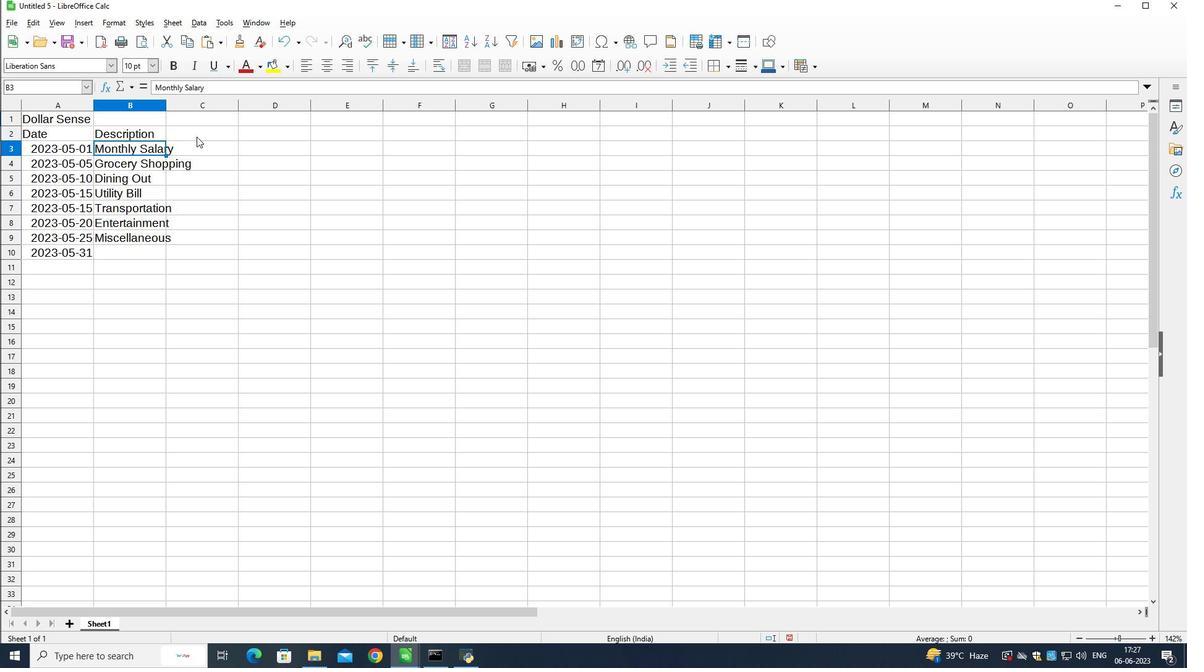 
Action: Mouse moved to (199, 136)
Screenshot: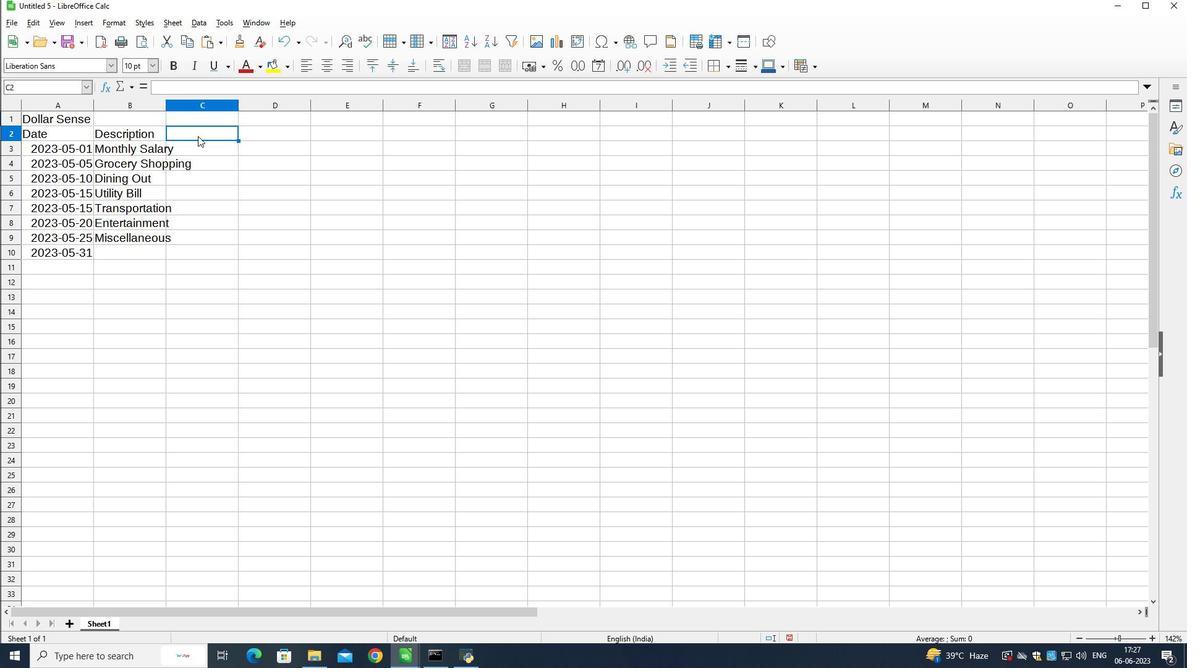 
Action: Key pressed <Key.shift>Cat<Key.backspace><Key.backspace><Key.backspace><Key.shift>Amount<Key.down><Key.shift>$2500<Key.down><Key.shift>$100<Key.down><Key.shift>$50<Key.down><Key.shift>$150<Key.down><Key.shift>$30<Key.down><Key.shift>$50<Key.down><Key.shift>$20<Key.down>
Screenshot: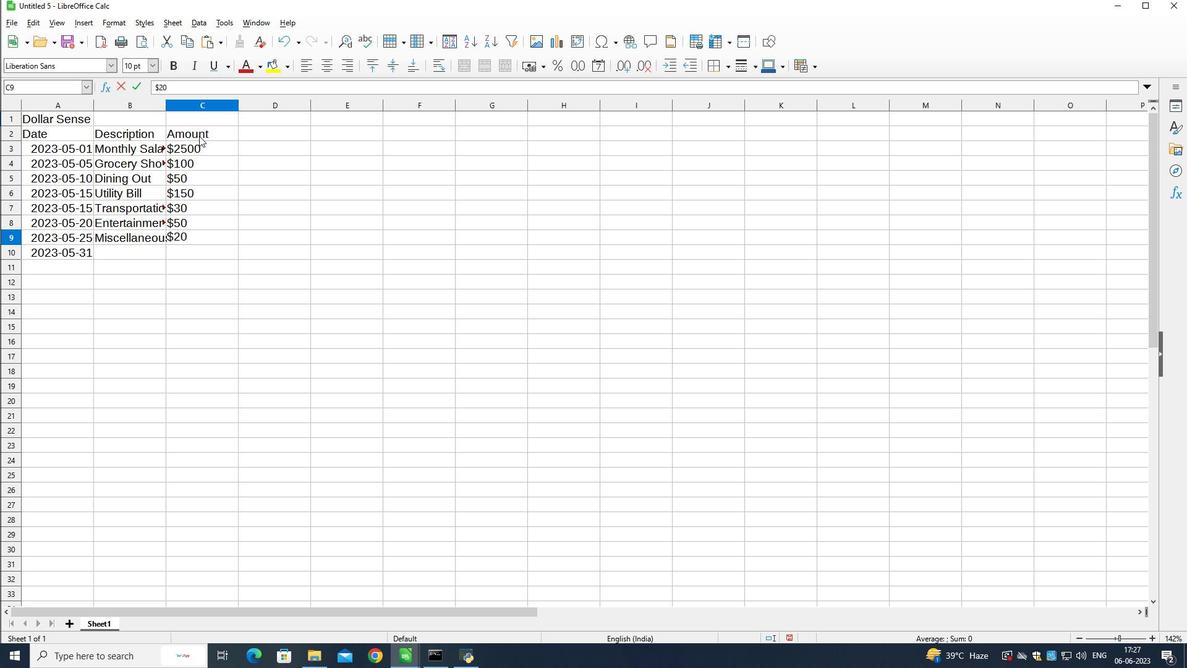 
Action: Mouse moved to (260, 134)
Screenshot: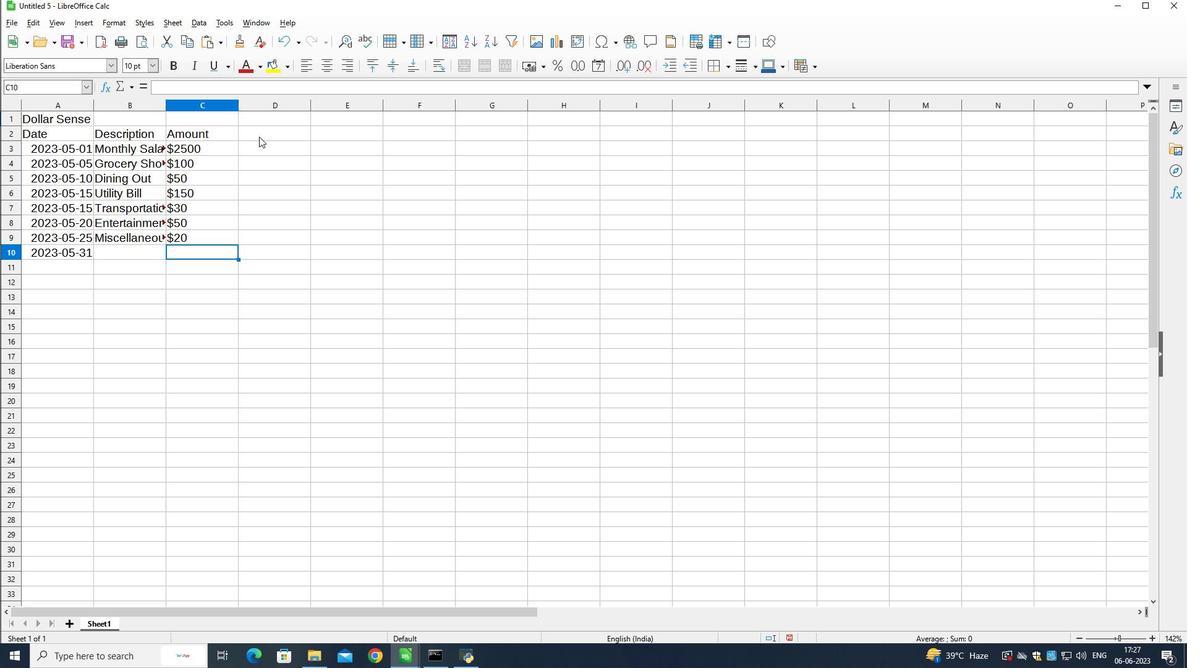 
Action: Mouse pressed left at (260, 134)
Screenshot: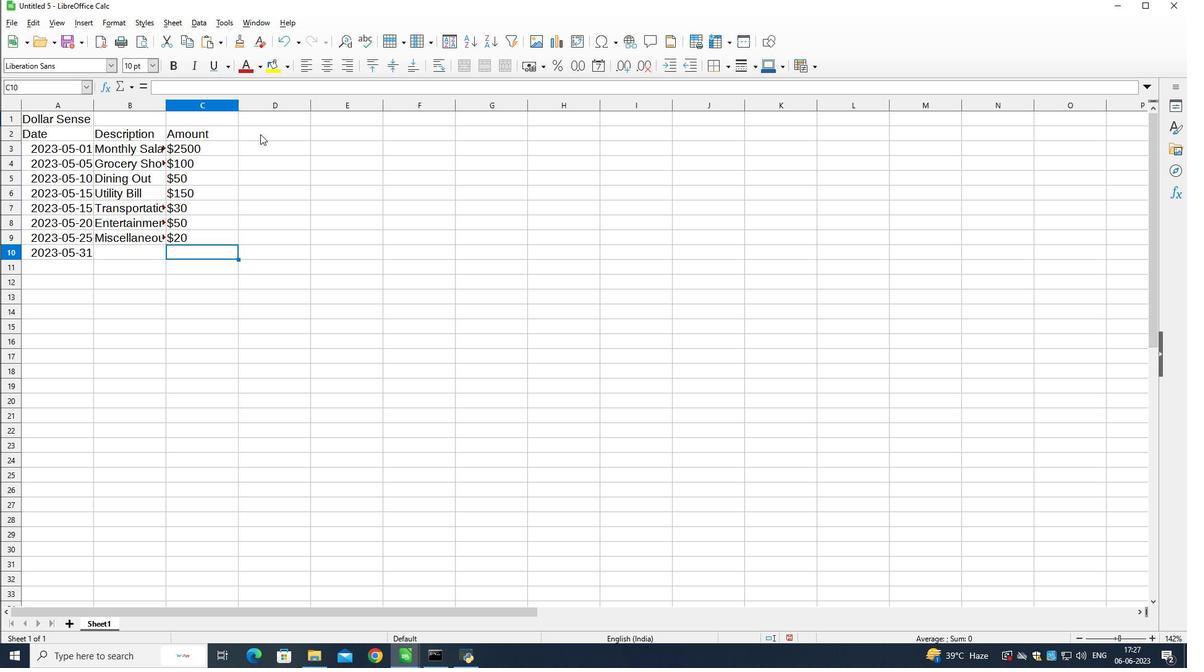 
Action: Key pressed <Key.shift>Income/<Key.shift>Expenses
Screenshot: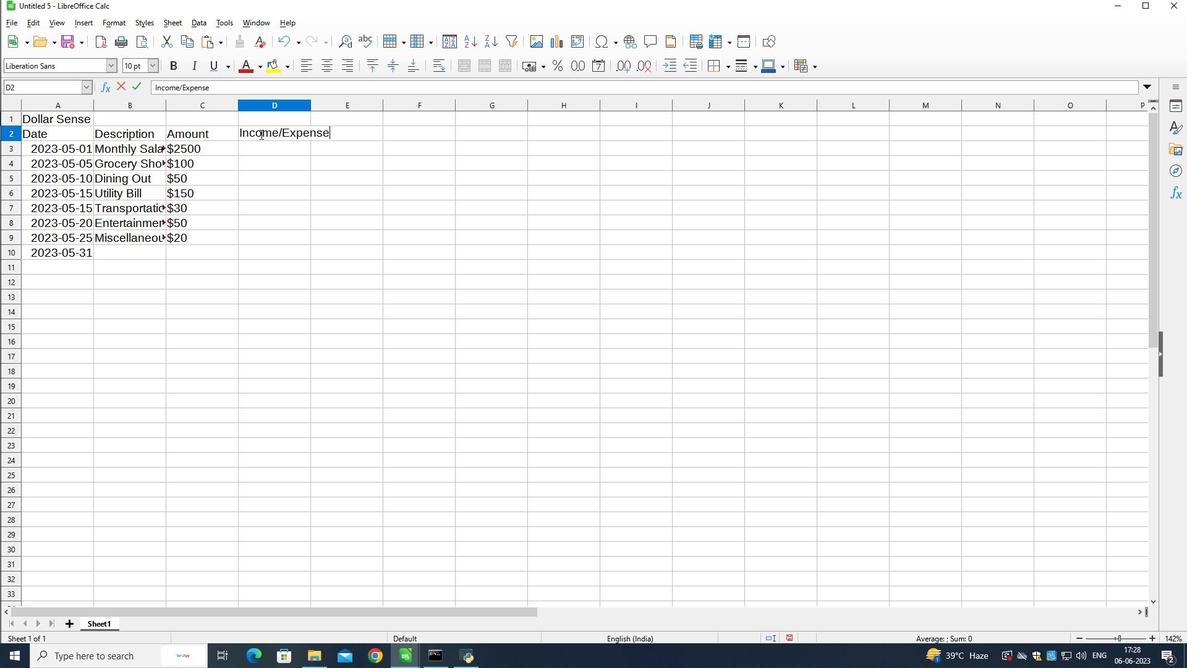 
Action: Mouse moved to (262, 147)
Screenshot: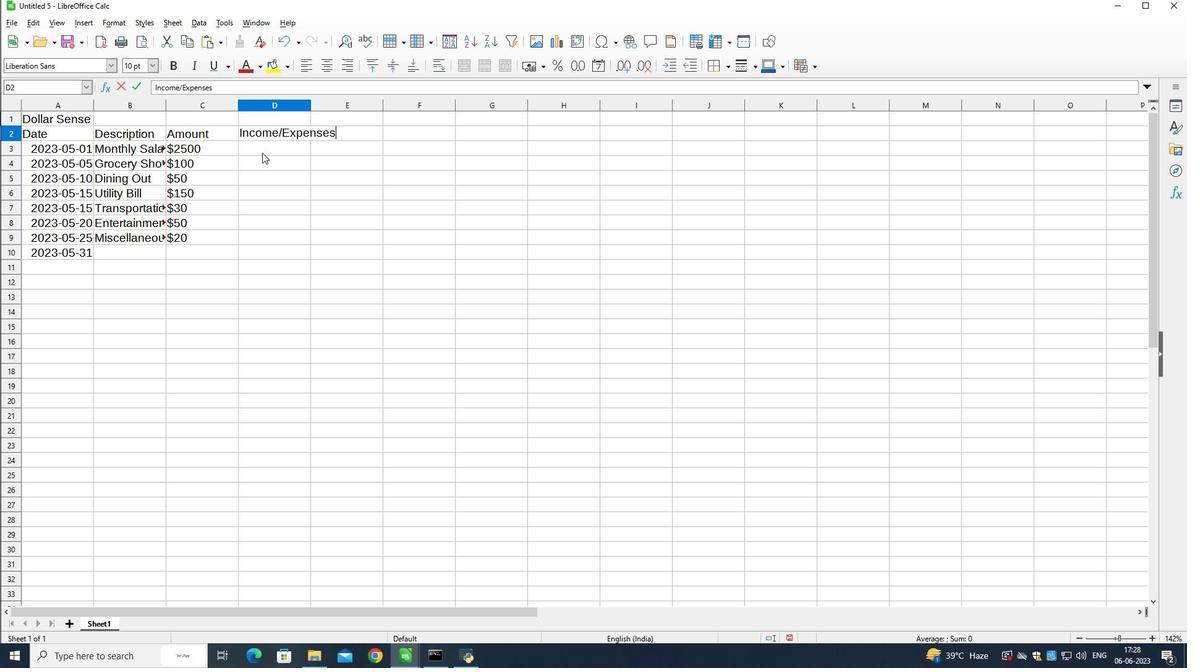 
Action: Mouse pressed left at (262, 147)
Screenshot: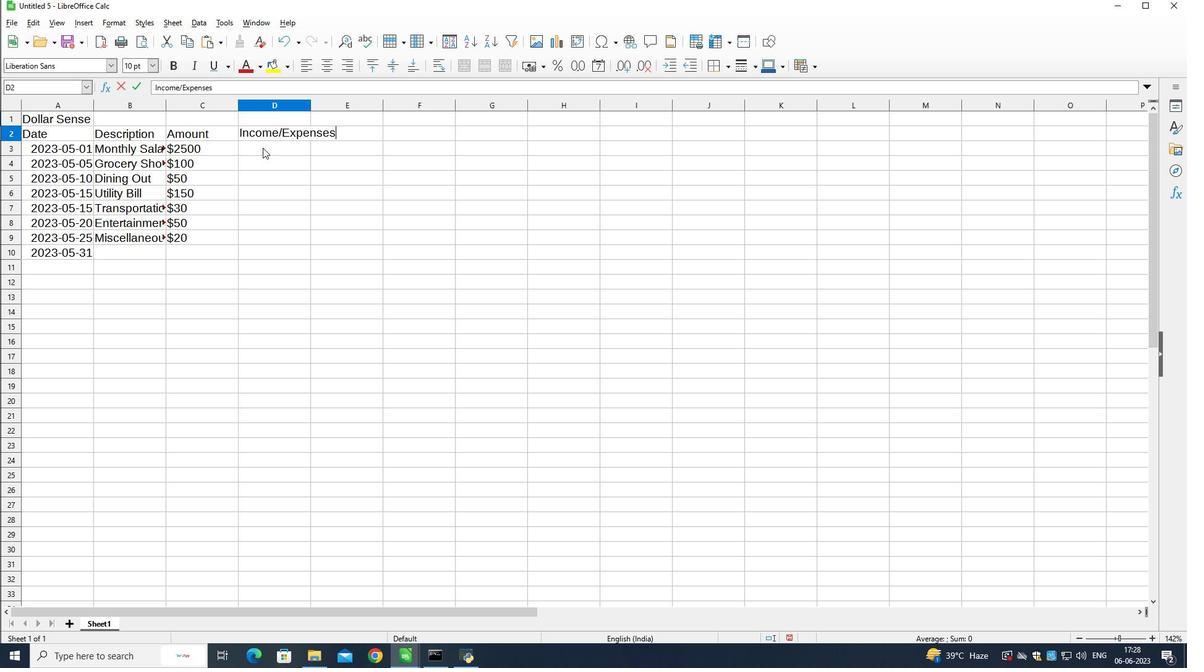 
Action: Mouse moved to (273, 150)
Screenshot: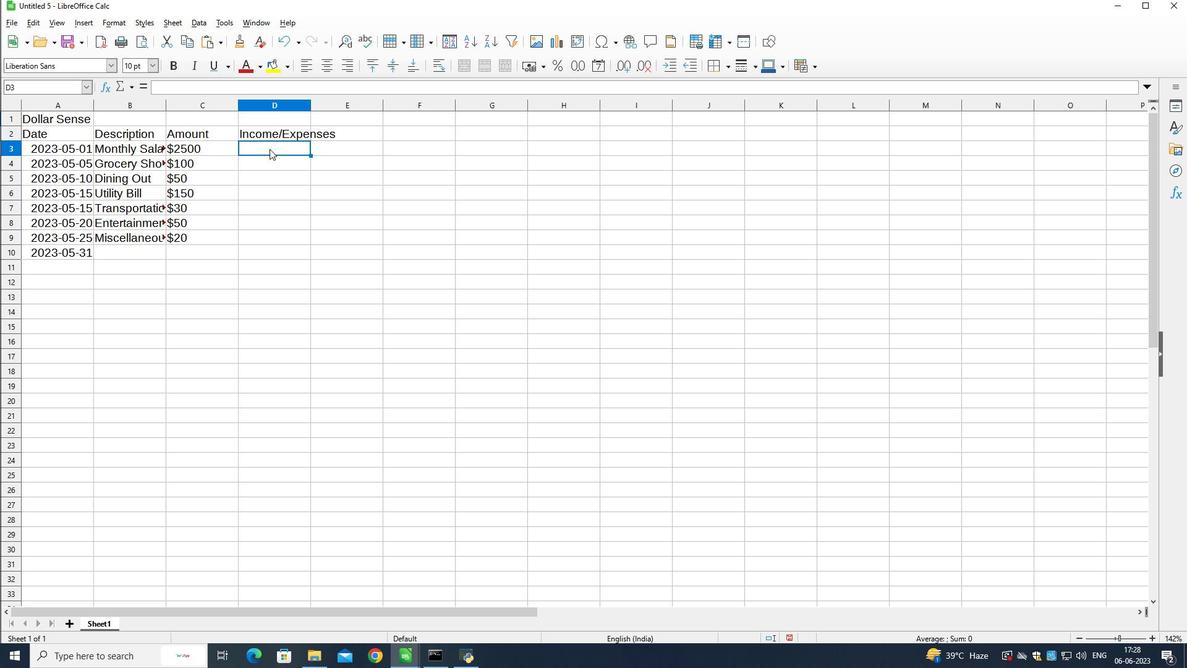 
Action: Key pressed <Key.shift>Income<Key.backspace>
Screenshot: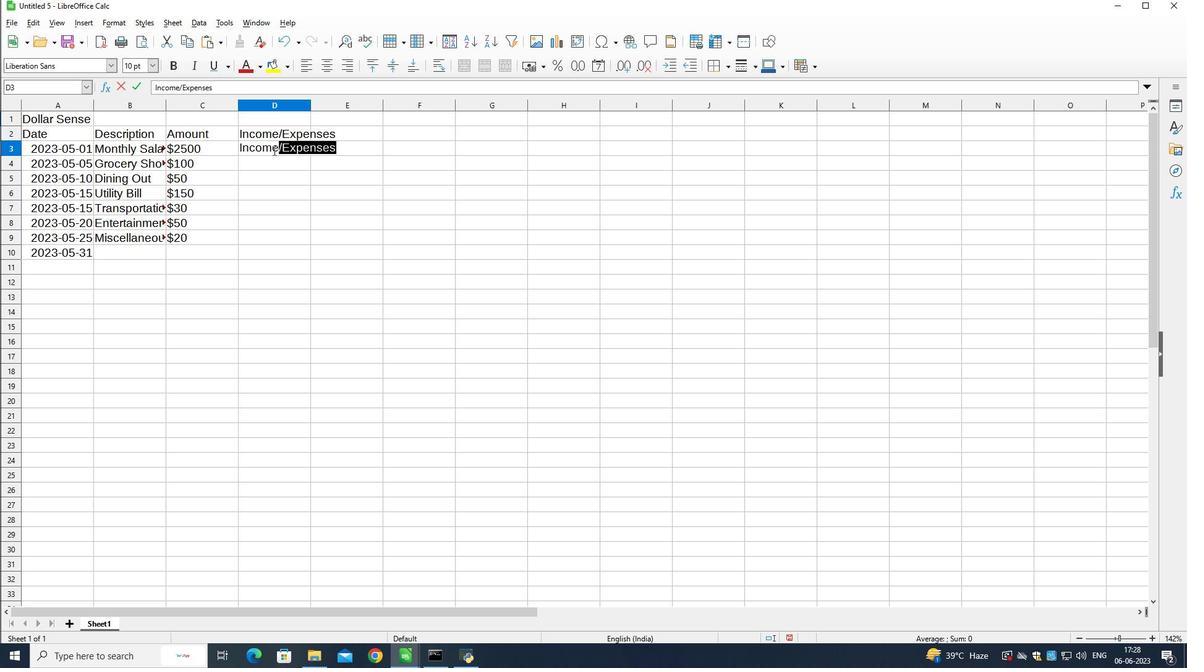 
Action: Mouse moved to (271, 152)
Screenshot: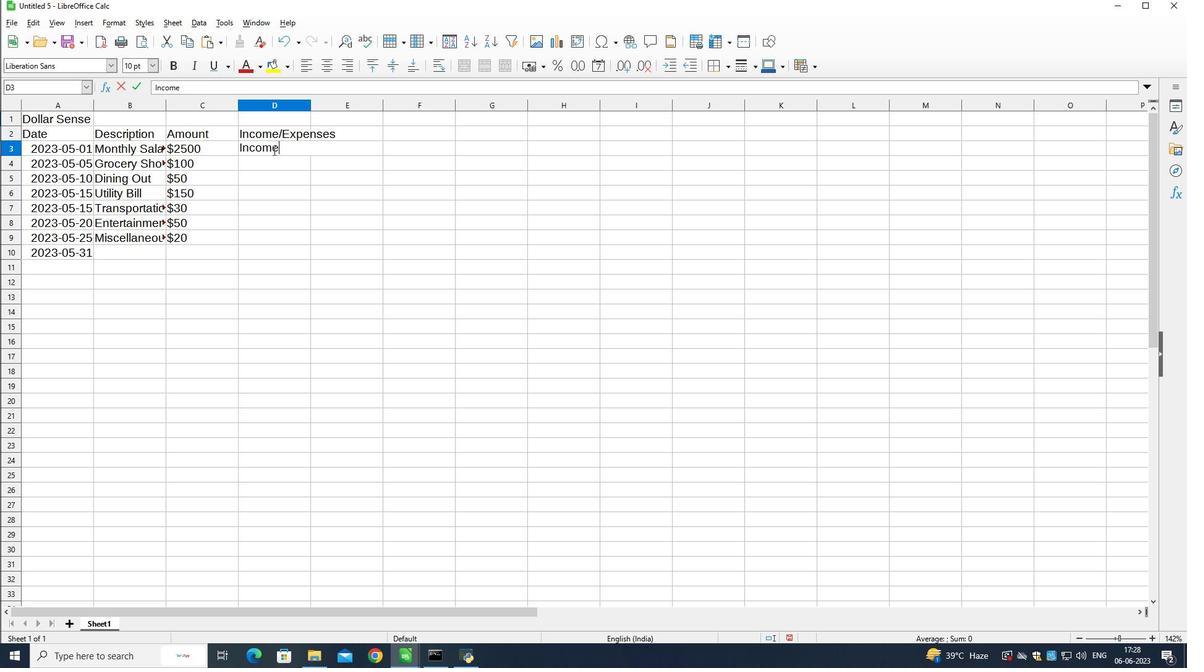 
Action: Key pressed <Key.down><Key.shift><Key.shift>Expenses<Key.down><Key.shift>Expem<Key.backspace>nses<Key.down><Key.shift>Expenses<Key.down><Key.shift>Expeses<Key.down><Key.shift>Expenses<Key.down><Key.shift>Expesnes<Key.backspace><Key.backspace><Key.backspace><Key.backspace>nses
Screenshot: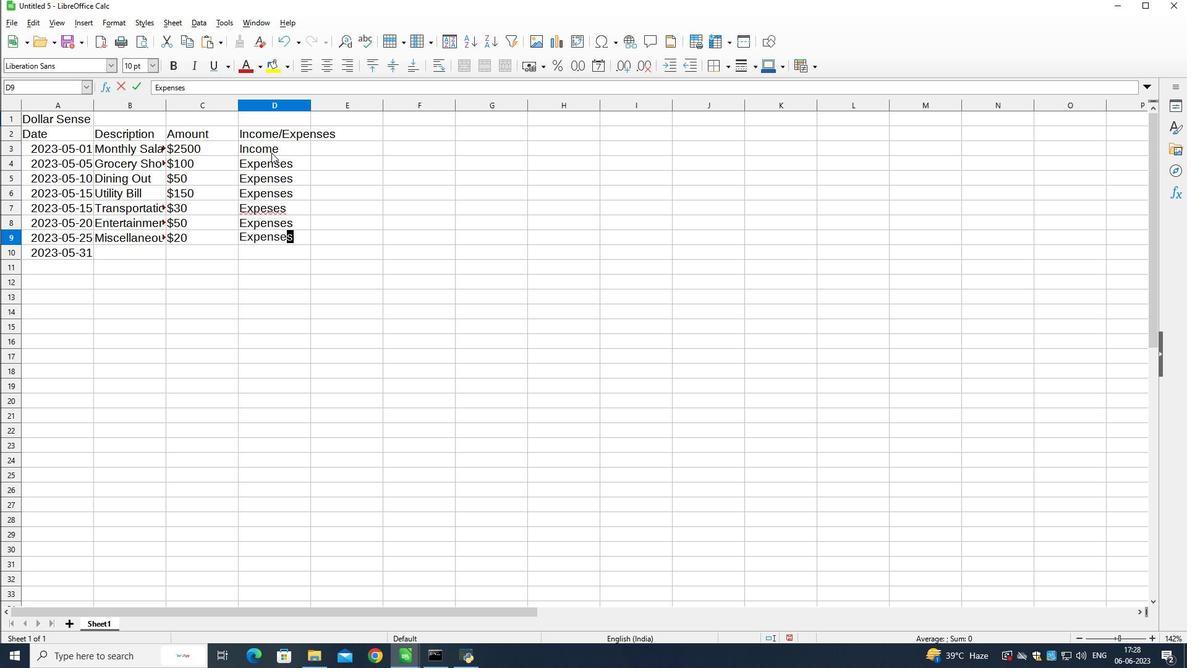 
Action: Mouse moved to (350, 132)
Screenshot: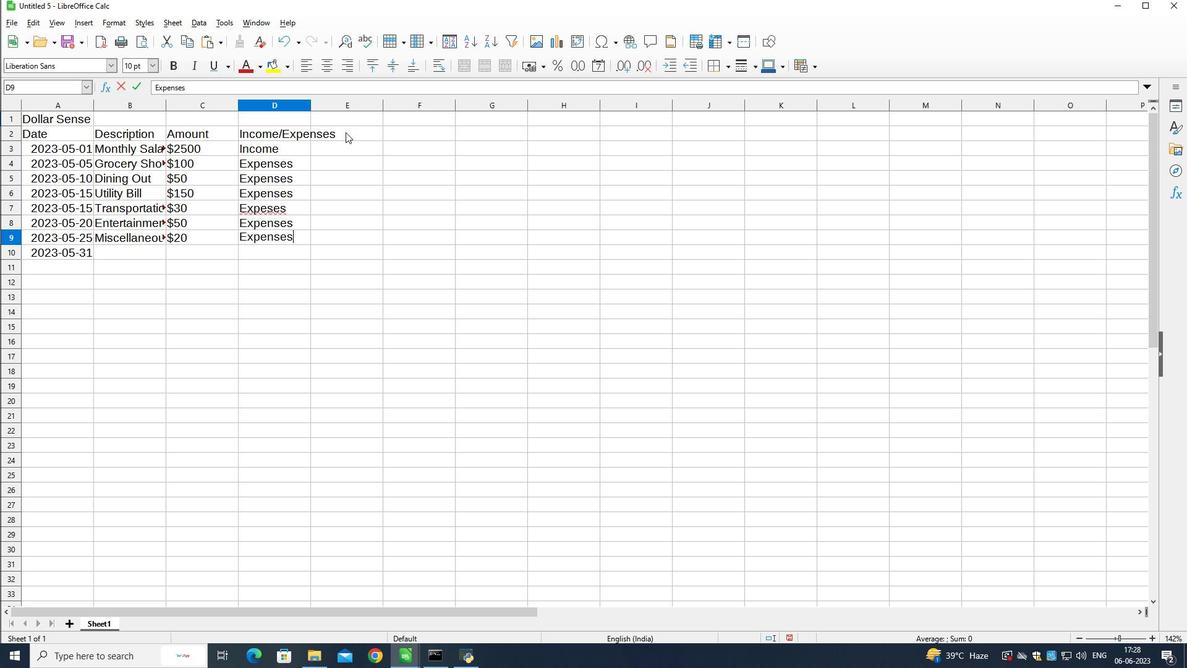 
Action: Mouse pressed left at (350, 132)
Screenshot: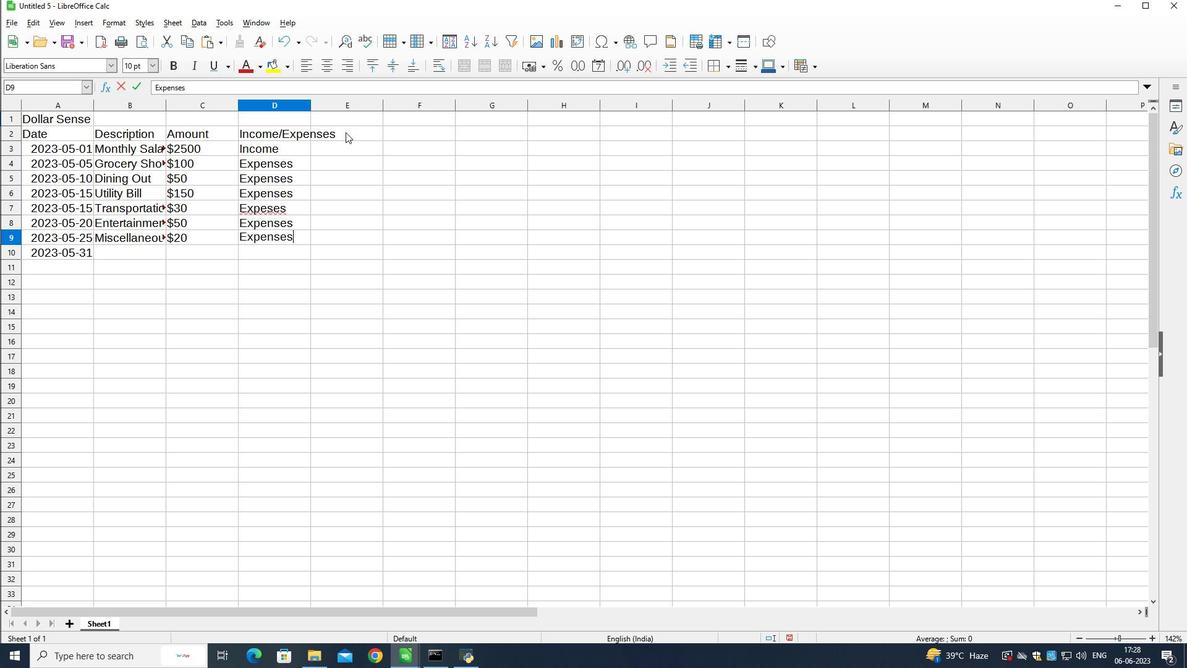 
Action: Key pressed <Key.shift><Key.shift><Key.shift><Key.shift><Key.shift>Balance<Key.down><Key.shift>$2500<Key.down><Key.shift>$<Key.down><Key.shift>400<Key.down><Key.shift>$2350<Key.down><Key.shift>$2200<Key.shift>$<Key.backspace><Key.down><Key.shift>$2170<Key.down><Key.shift>$2100
Screenshot: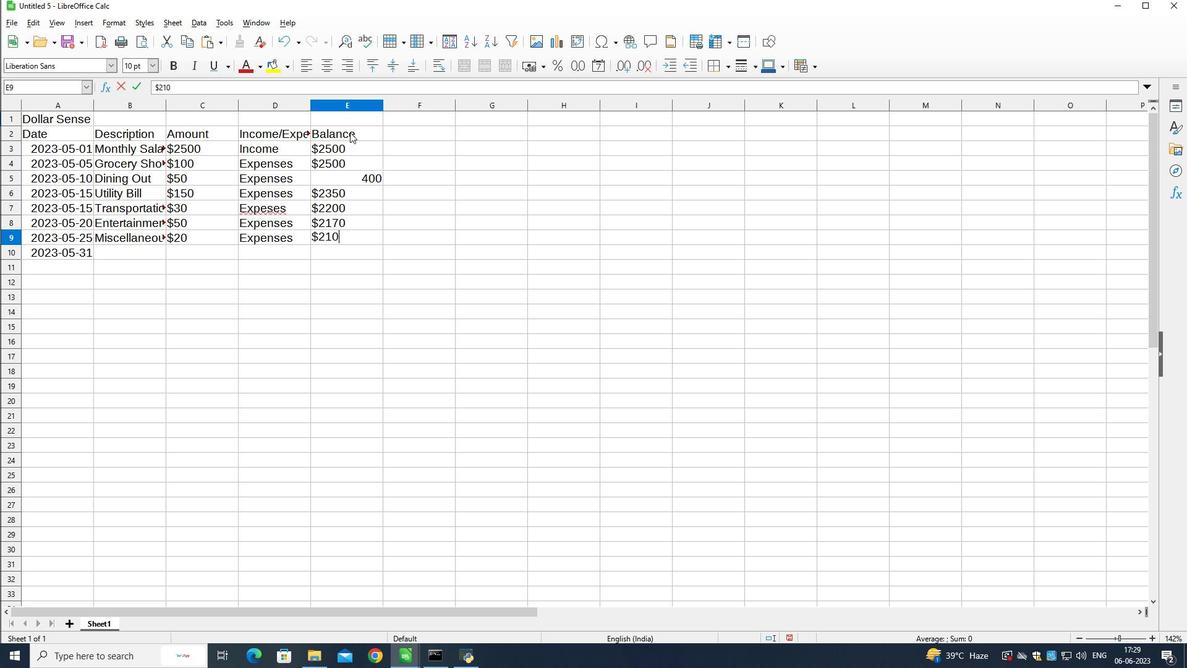 
Action: Mouse moved to (343, 179)
Screenshot: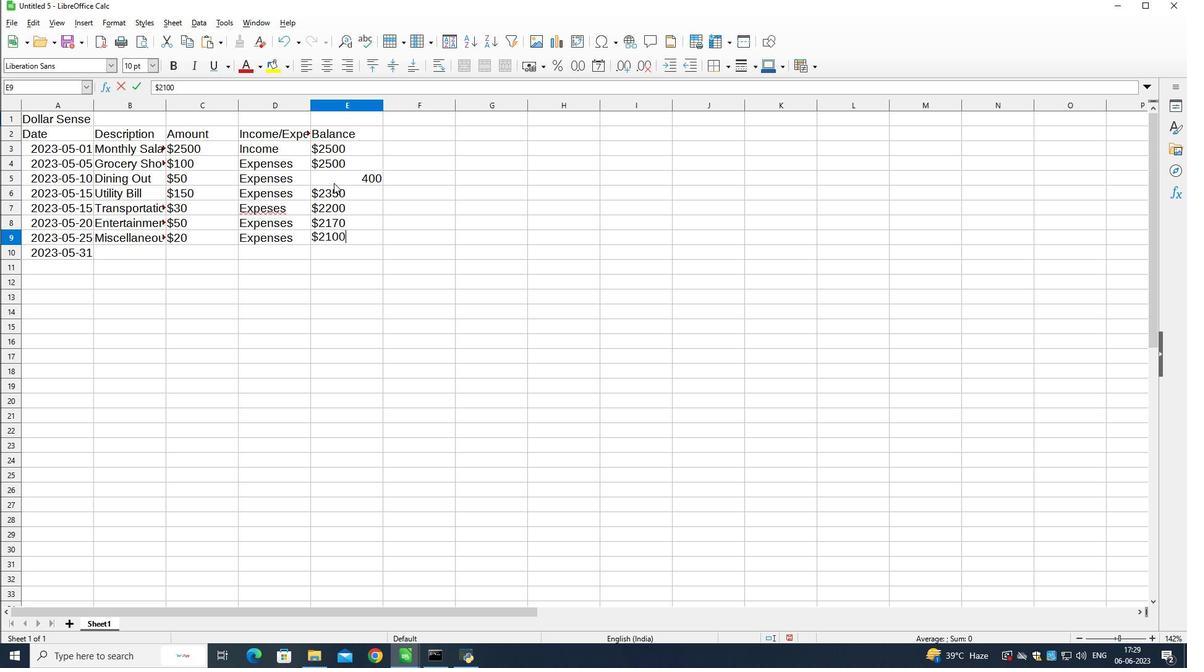 
Action: Mouse pressed left at (343, 179)
Screenshot: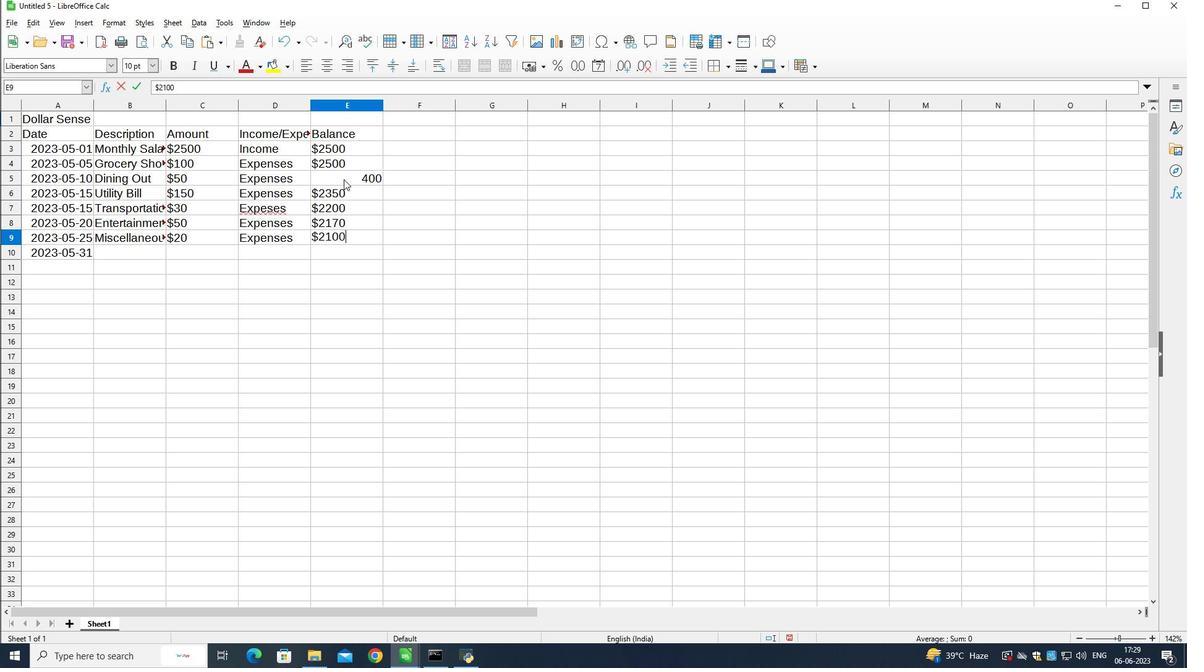
Action: Mouse pressed left at (343, 179)
Screenshot: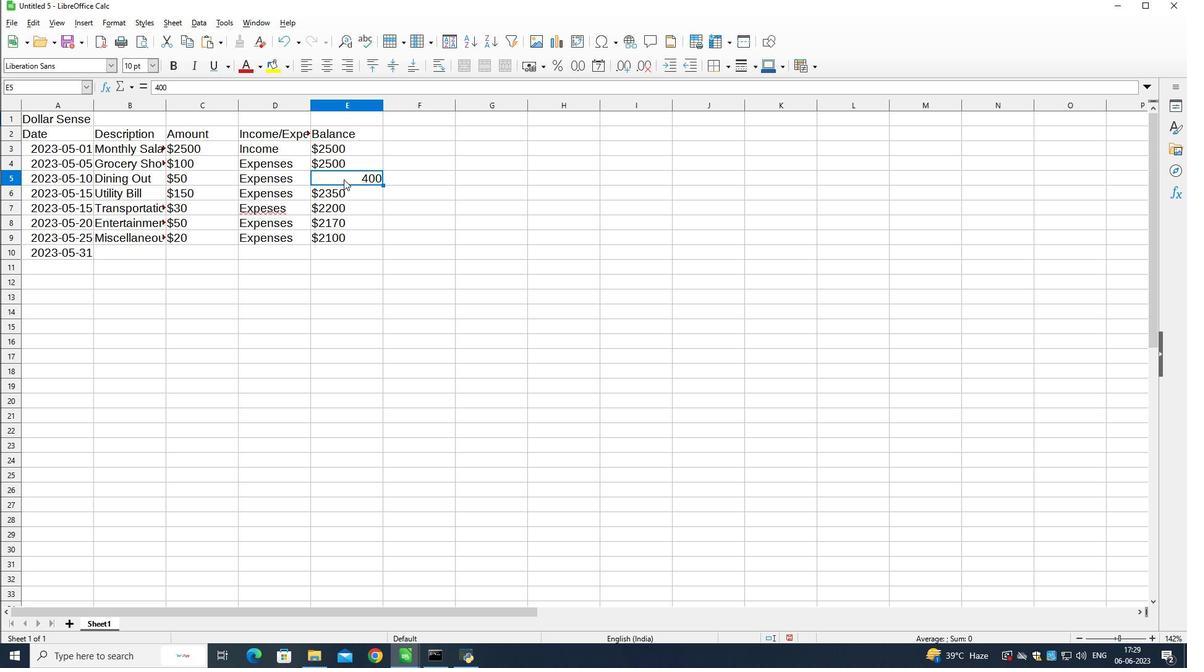 
Action: Key pressed <Key.shift><Key.shift><Key.shift><Key.shift><Key.shift><Key.shift><Key.shift><Key.shift><Key.shift><Key.shift><Key.shift><Key.shift><Key.shift><Key.shift><Key.shift><Key.shift><Key.shift><Key.shift>$
Screenshot: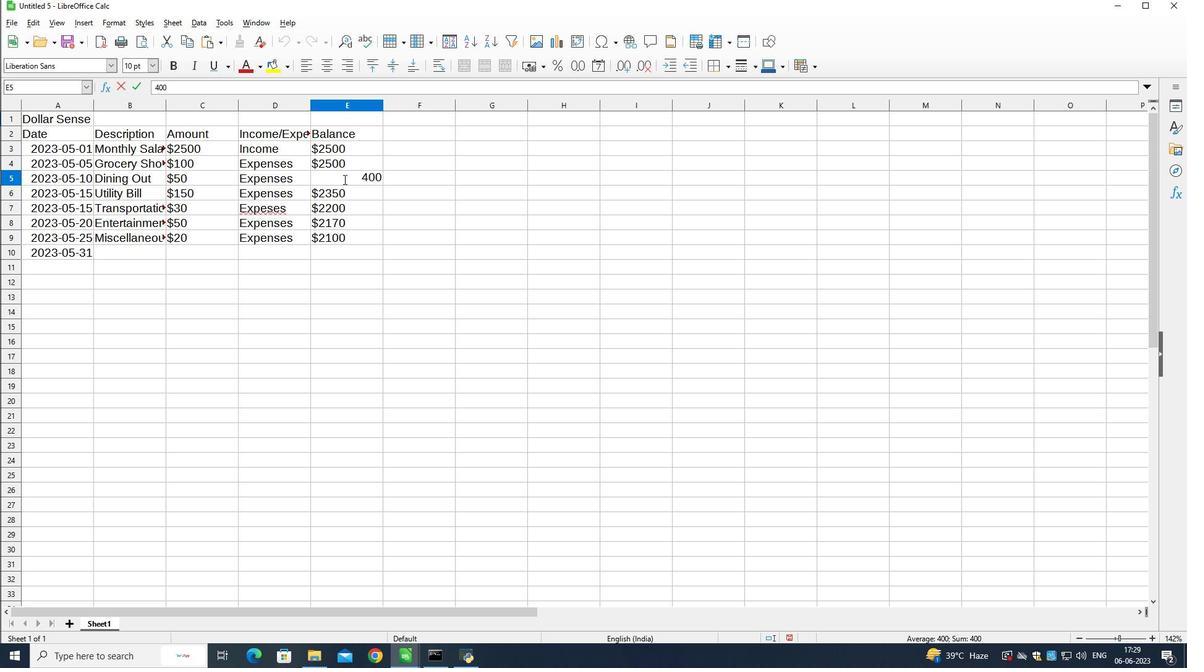 
Action: Mouse moved to (346, 179)
Screenshot: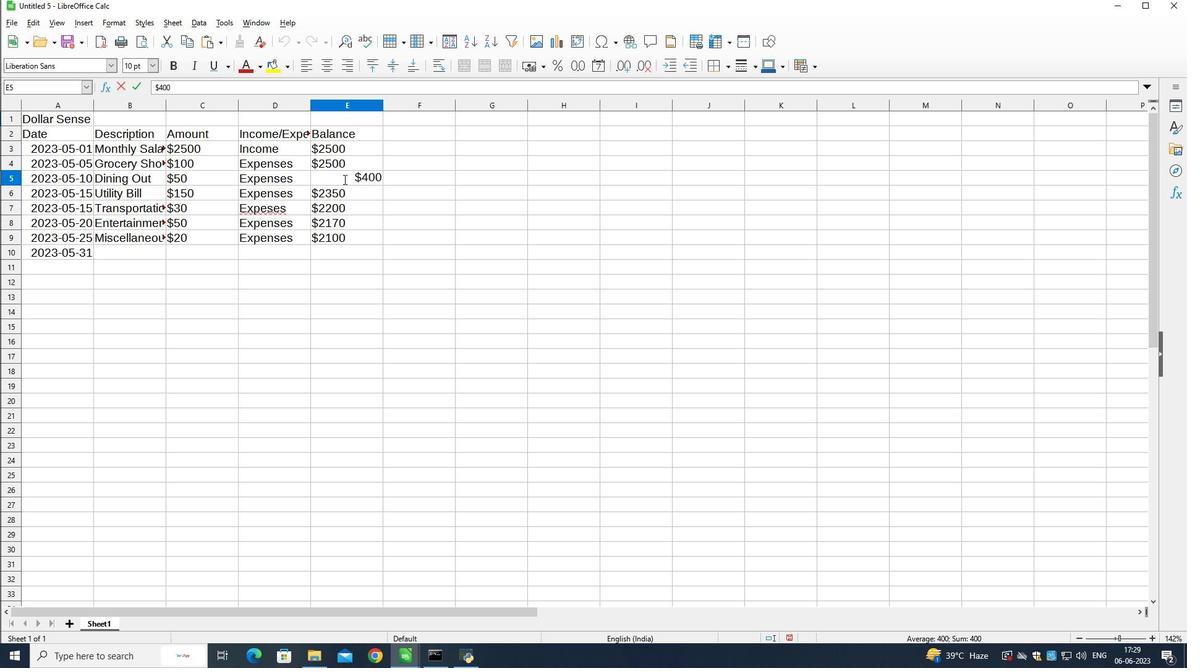 
Action: Key pressed 2
Screenshot: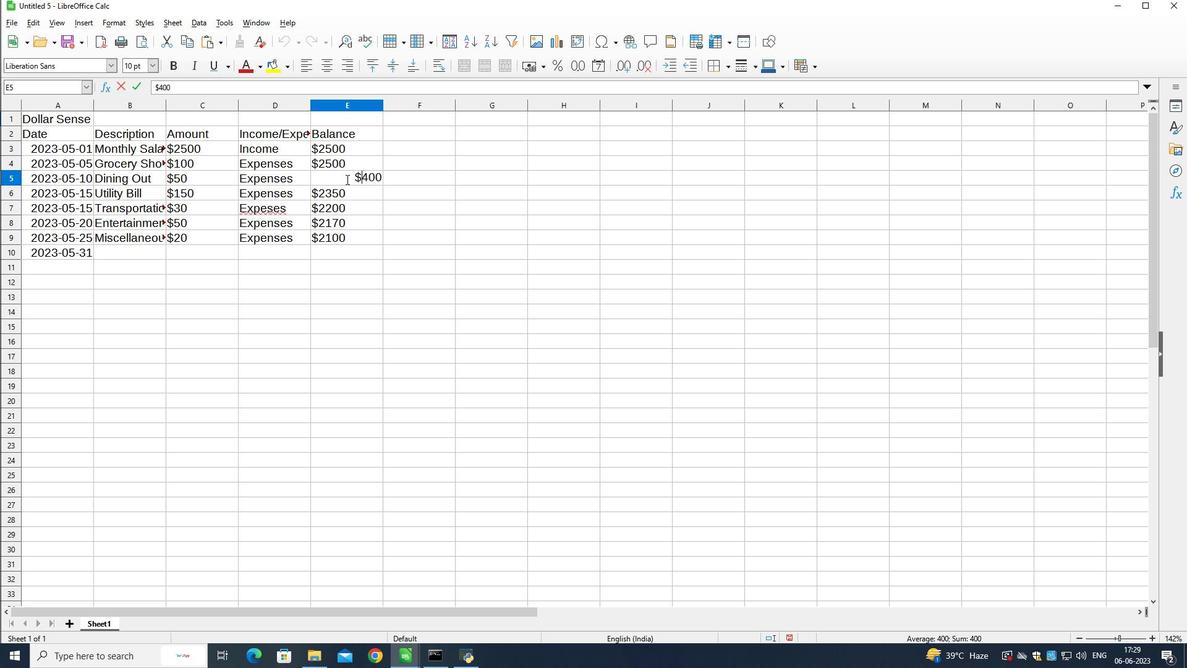 
Action: Mouse moved to (341, 196)
Screenshot: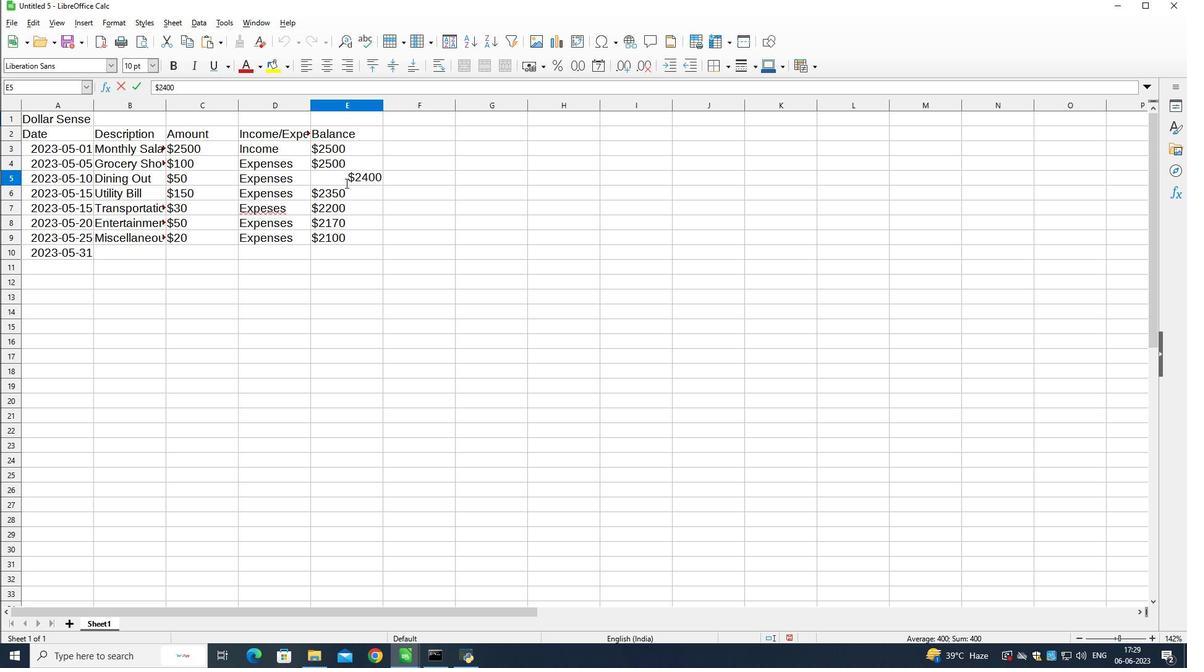 
Action: Key pressed <Key.down>
Screenshot: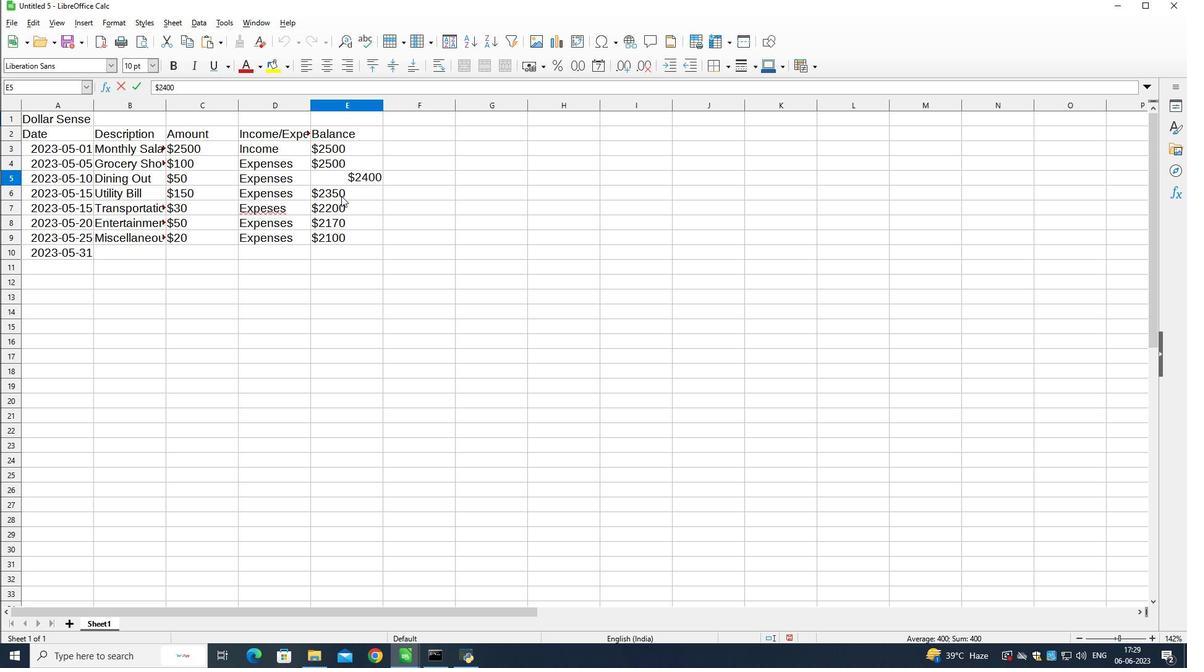 
Action: Mouse pressed left at (341, 196)
Screenshot: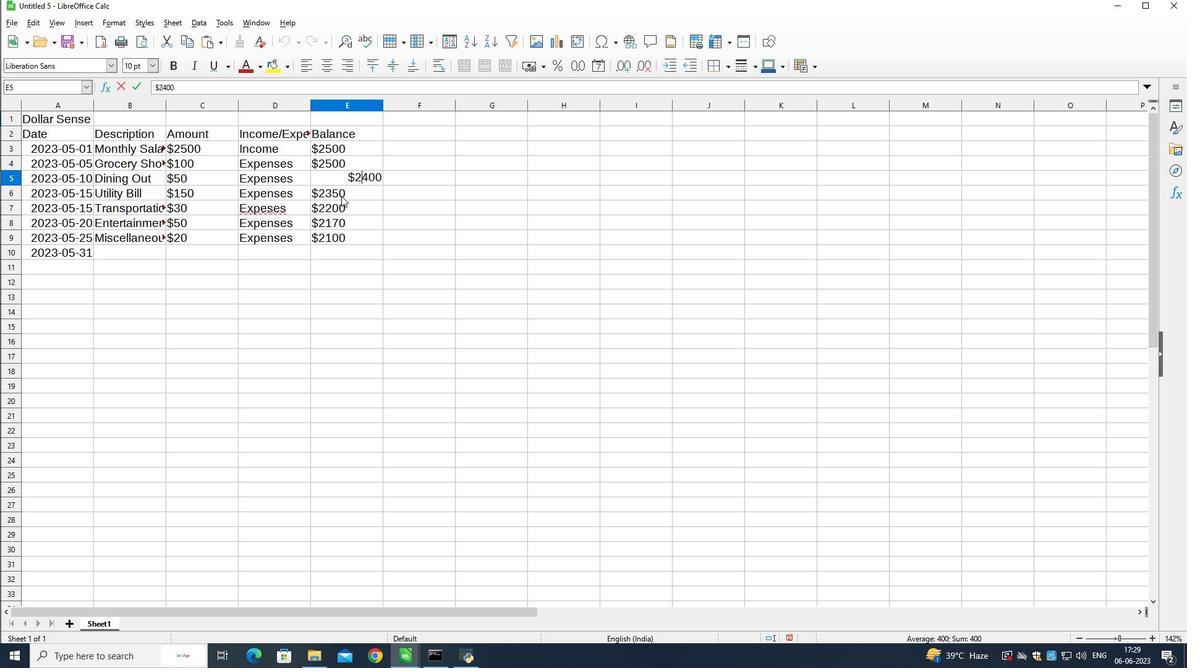 
Action: Mouse moved to (414, 193)
Screenshot: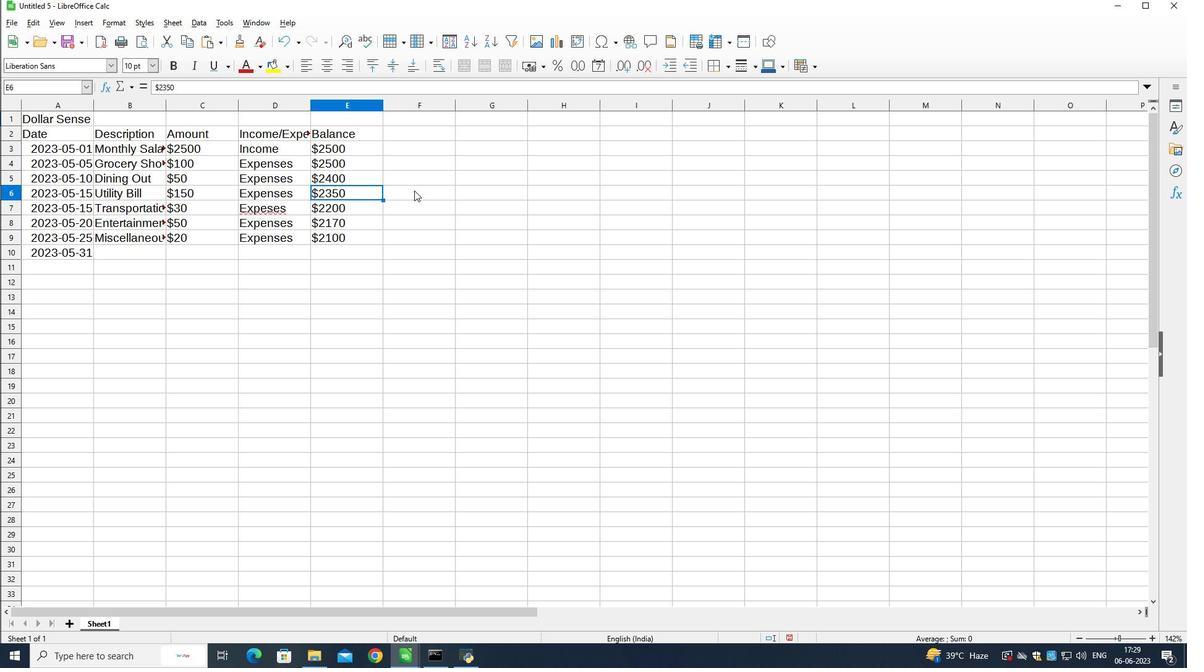 
Action: Mouse pressed left at (414, 193)
Screenshot: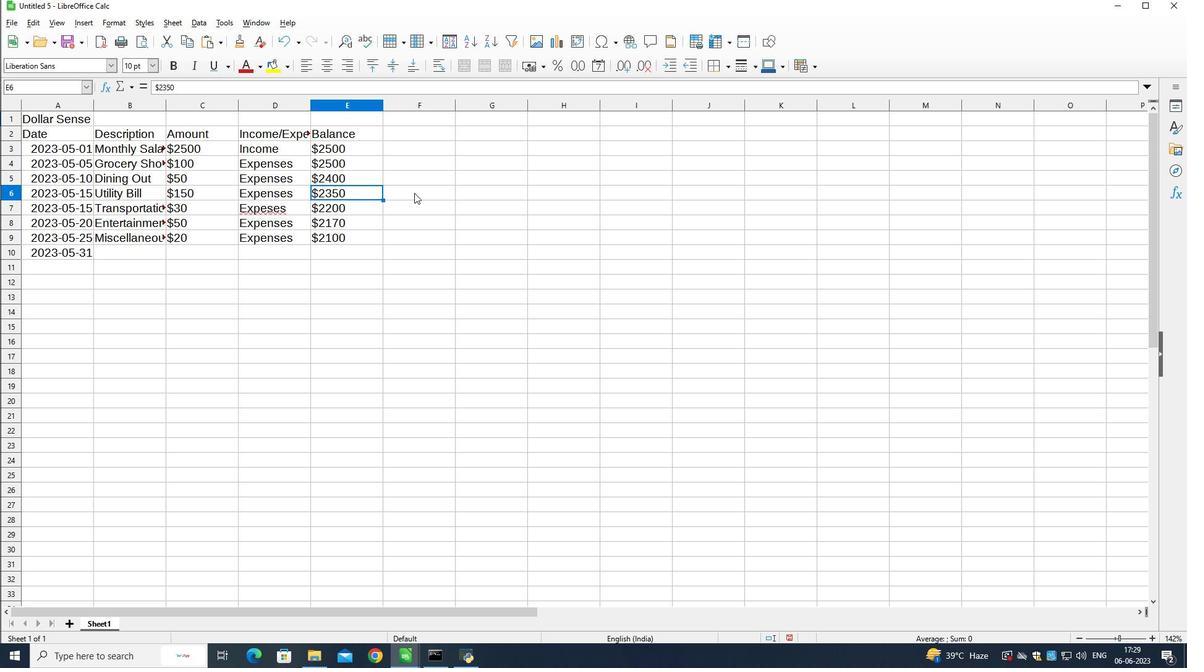 
Action: Mouse moved to (427, 344)
Screenshot: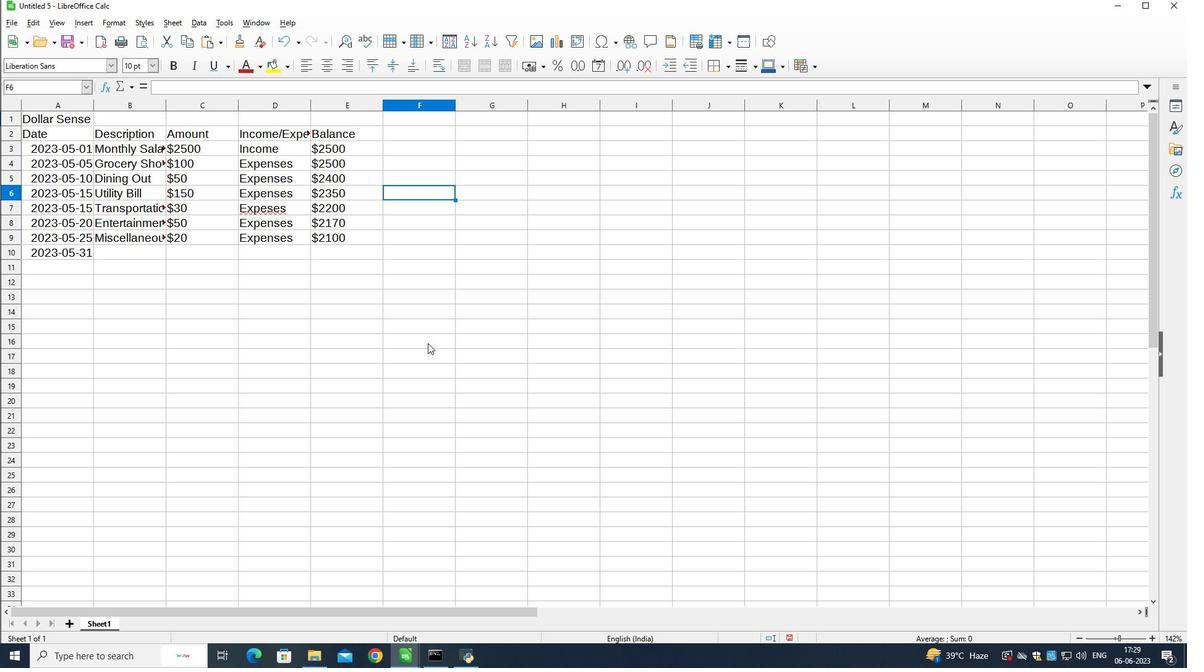 
Action: Mouse pressed left at (427, 344)
Screenshot: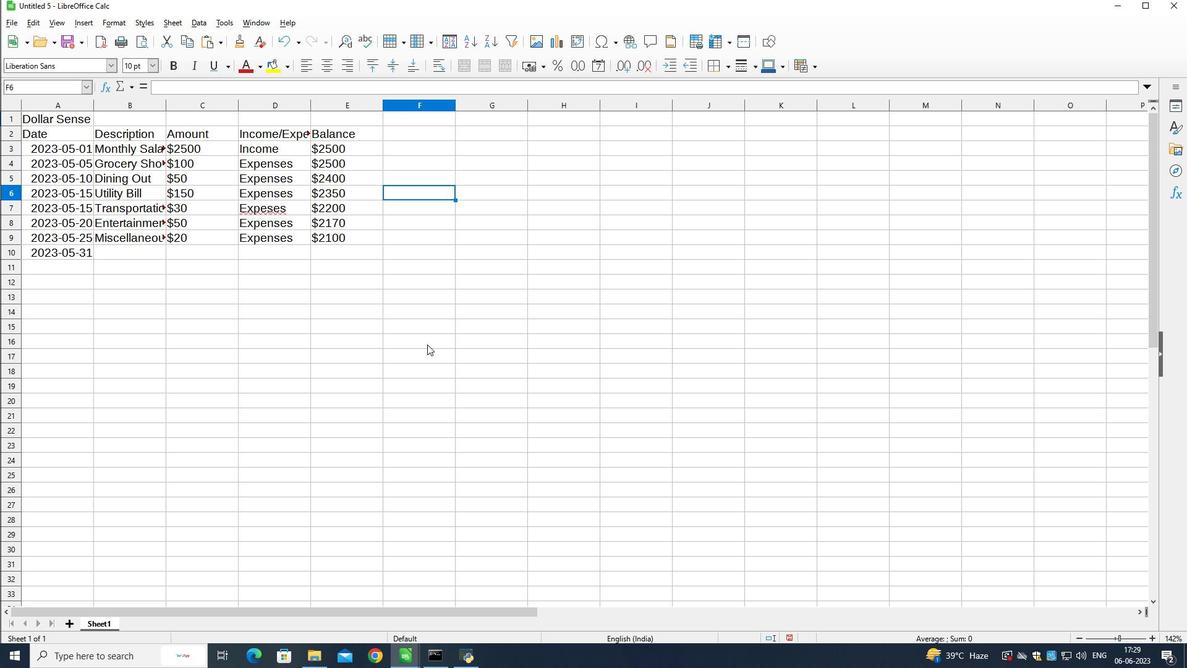 
Action: Mouse moved to (397, 265)
Screenshot: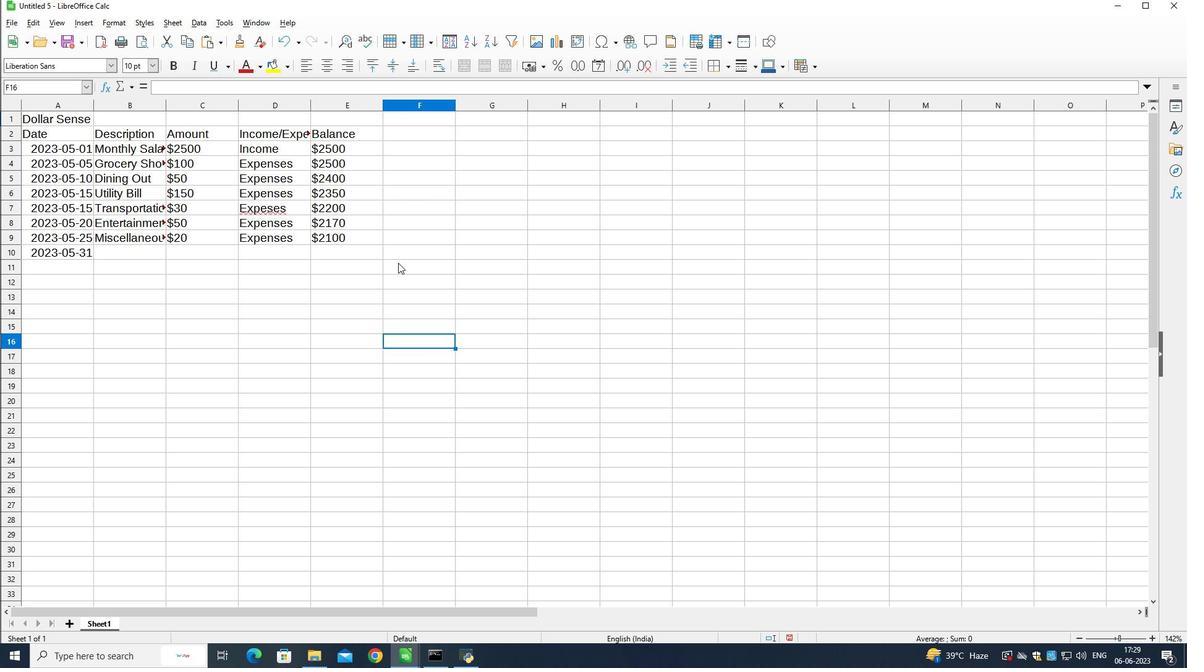 
Action: Key pressed ctrl+S<Key.shift>Budget<Key.space><Key.shift>Analysis<Key.space><Key.shift>Log<Key.enter>
Screenshot: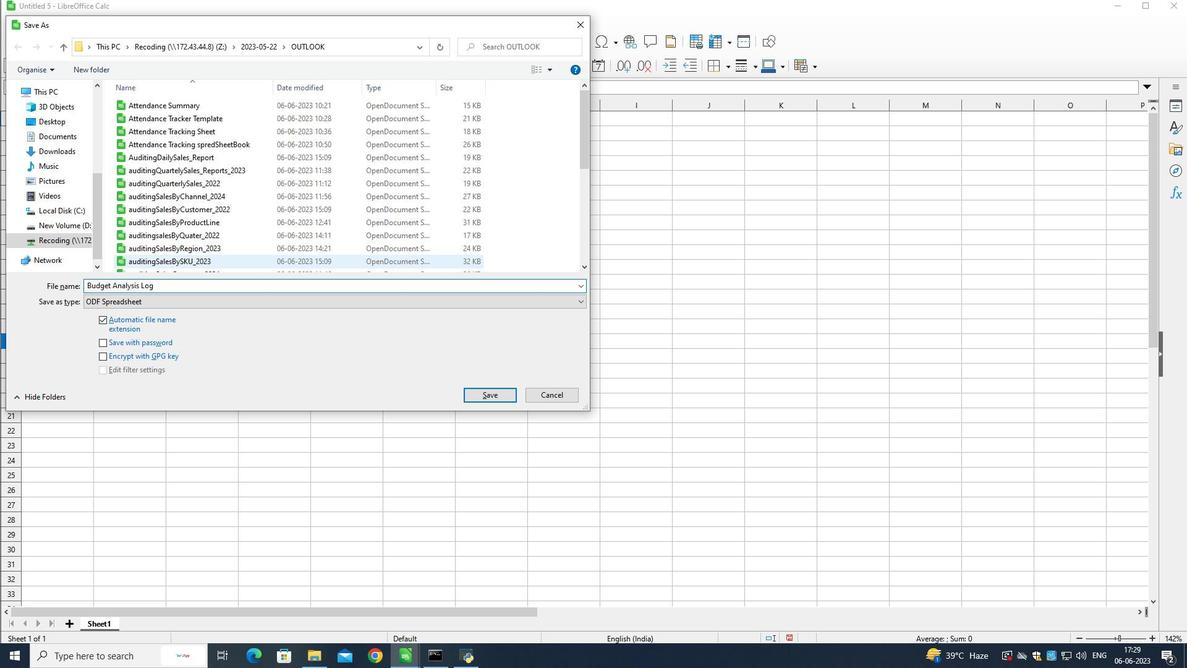 
